 Task: Create a due date automation trigger when advanced on, 2 working days after a card is due add content with a description not ending with resume at 11:00 AM.
Action: Mouse moved to (1075, 332)
Screenshot: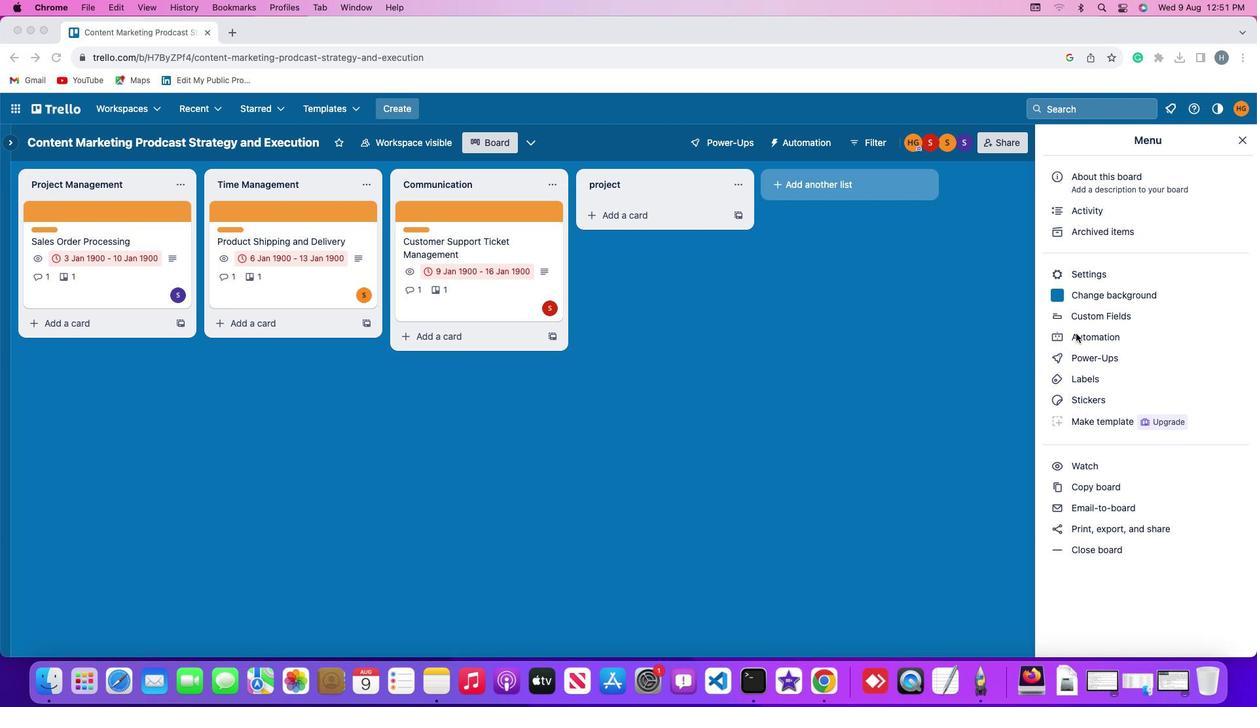 
Action: Mouse pressed left at (1075, 332)
Screenshot: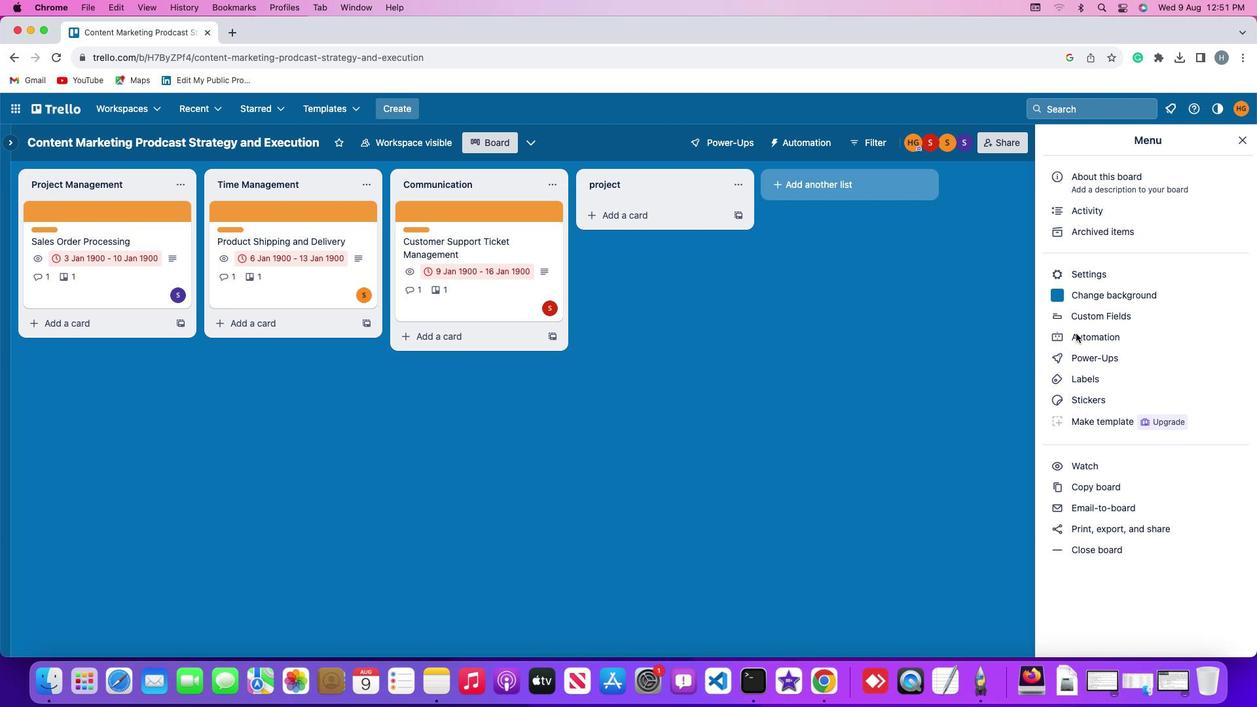
Action: Mouse pressed left at (1075, 332)
Screenshot: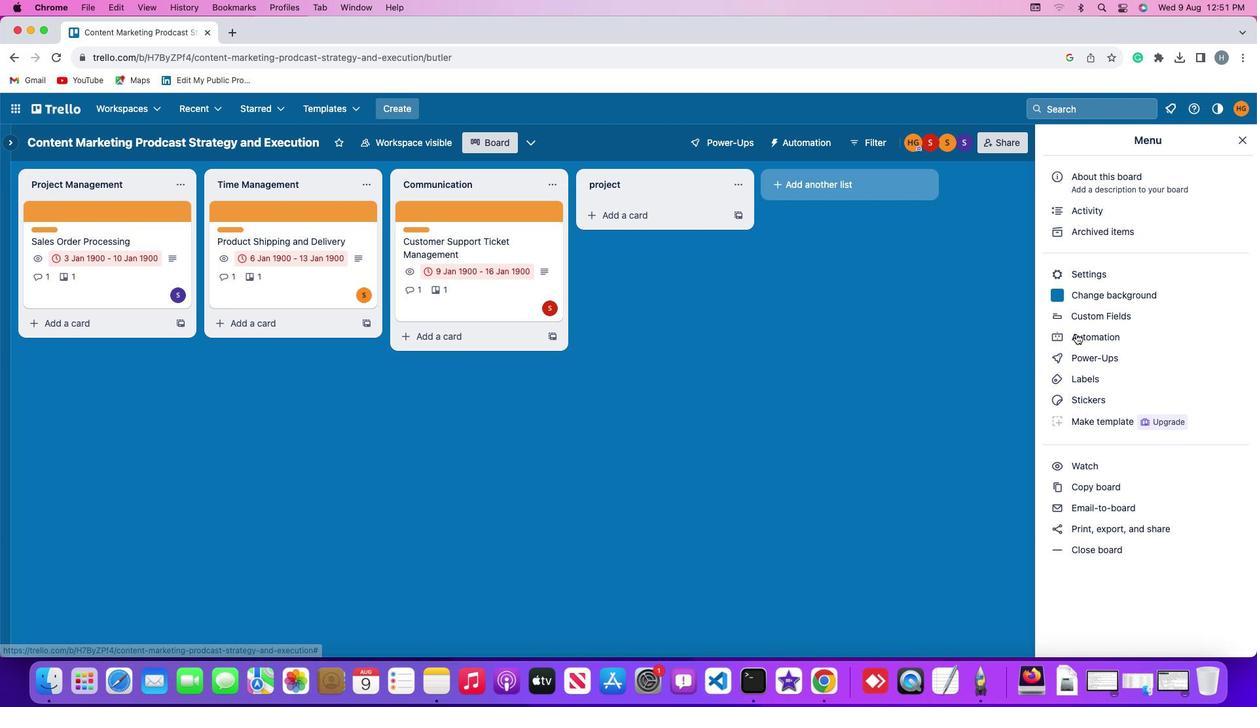 
Action: Mouse moved to (96, 312)
Screenshot: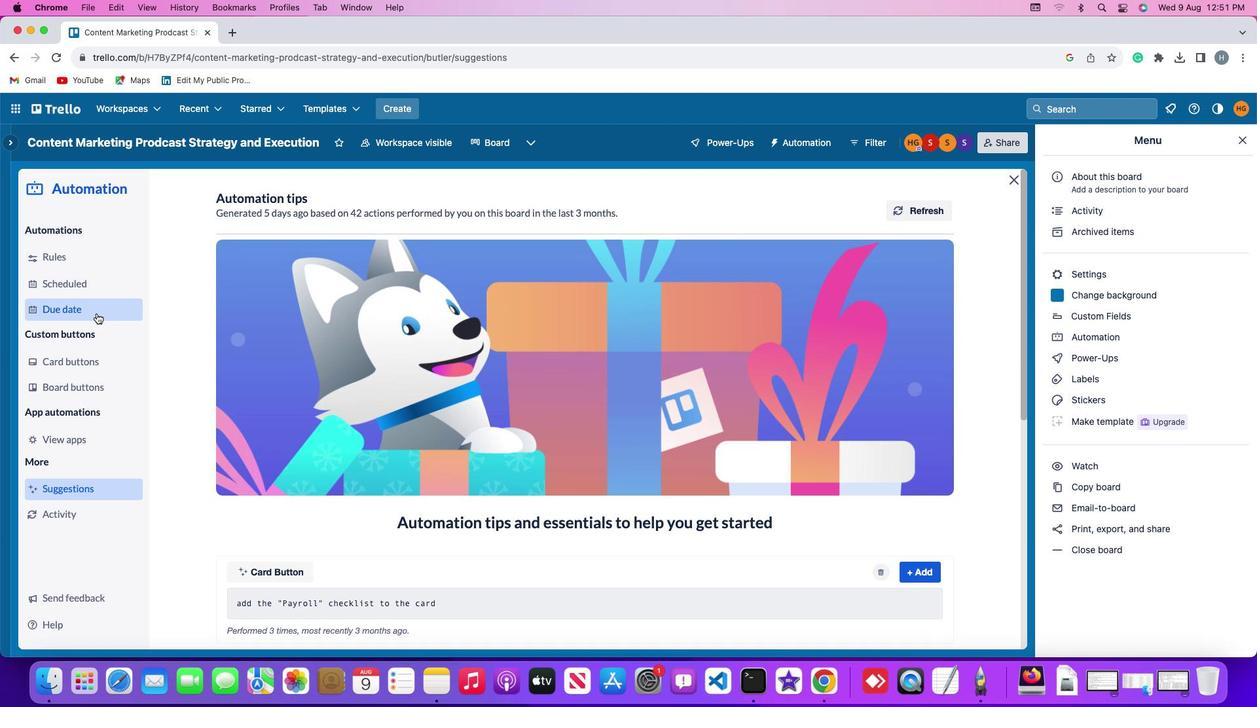 
Action: Mouse pressed left at (96, 312)
Screenshot: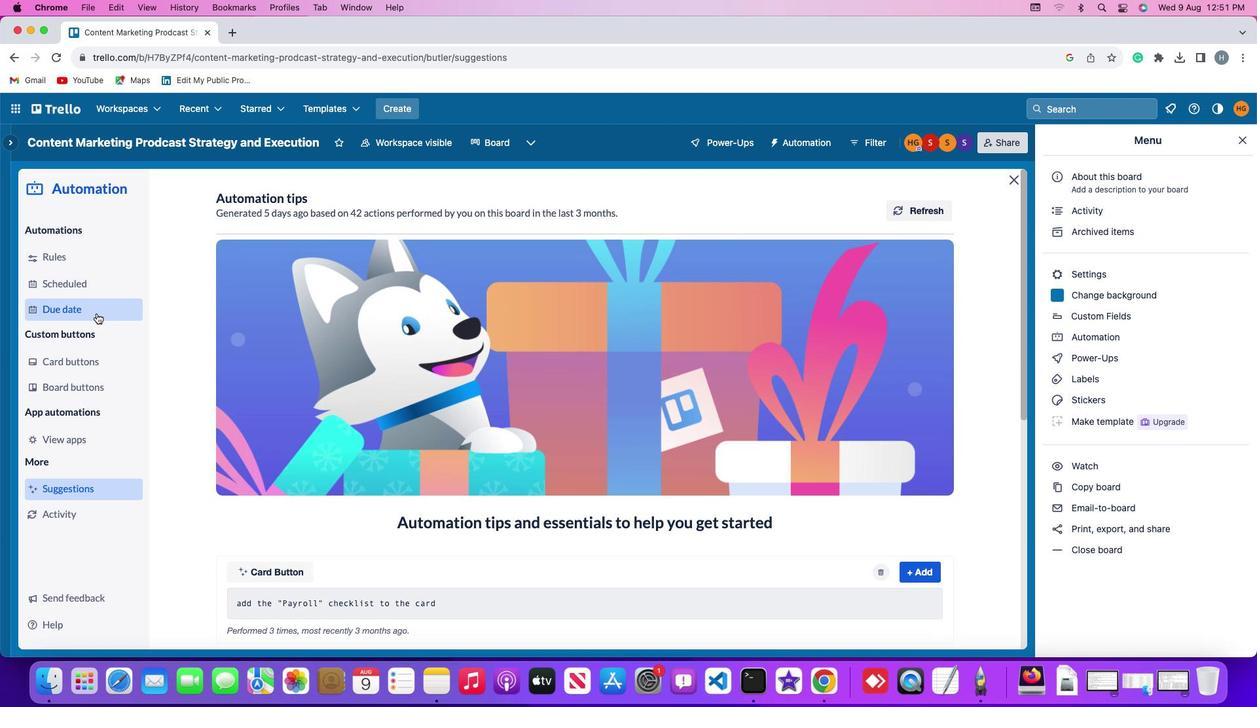 
Action: Mouse moved to (873, 205)
Screenshot: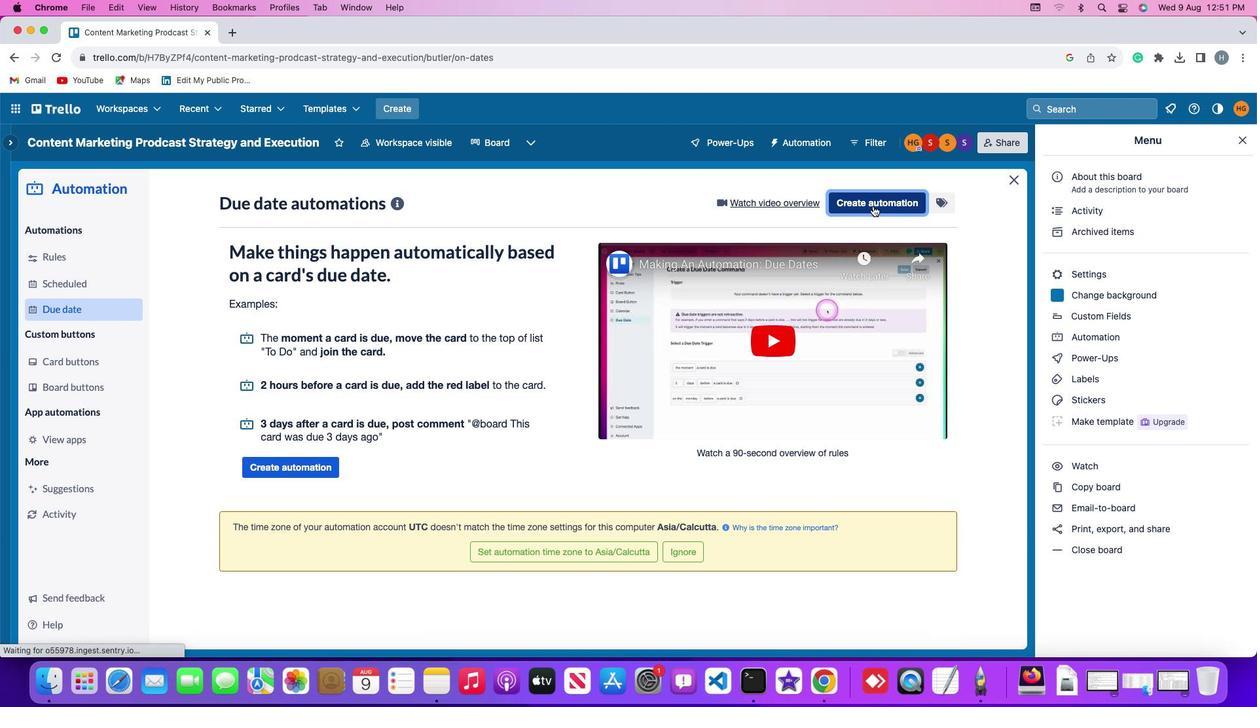 
Action: Mouse pressed left at (873, 205)
Screenshot: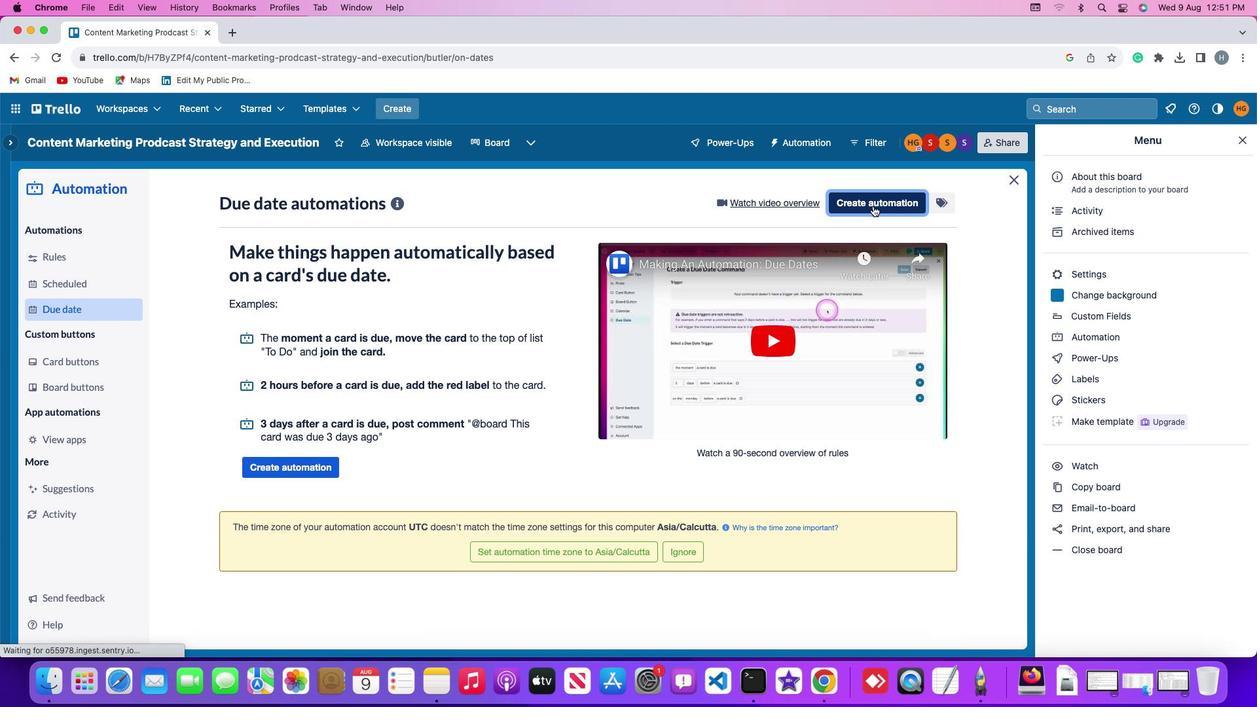 
Action: Mouse moved to (337, 328)
Screenshot: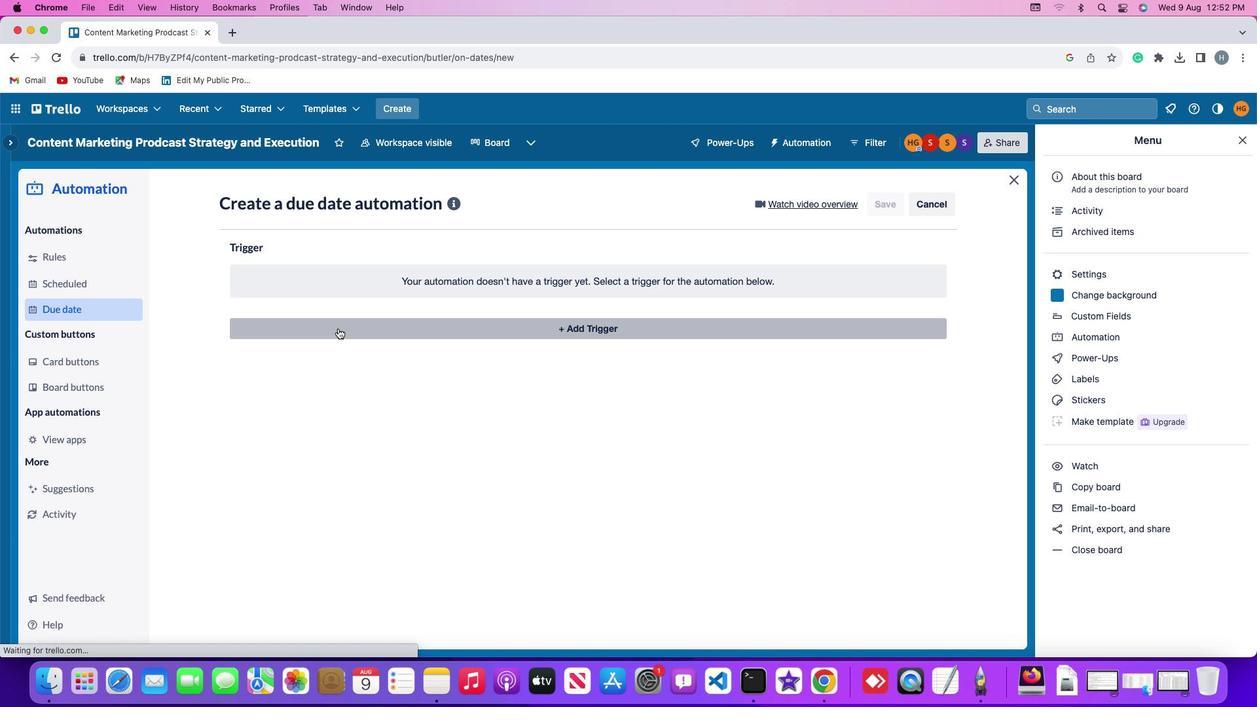 
Action: Mouse pressed left at (337, 328)
Screenshot: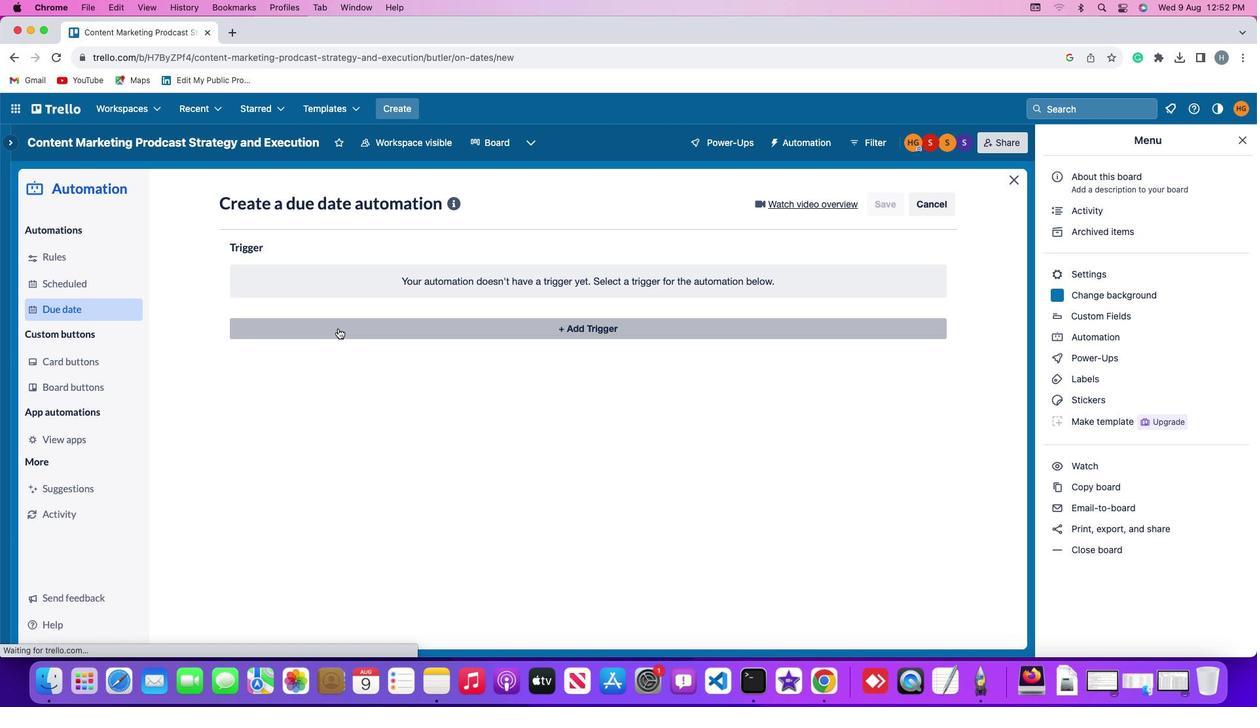 
Action: Mouse moved to (256, 523)
Screenshot: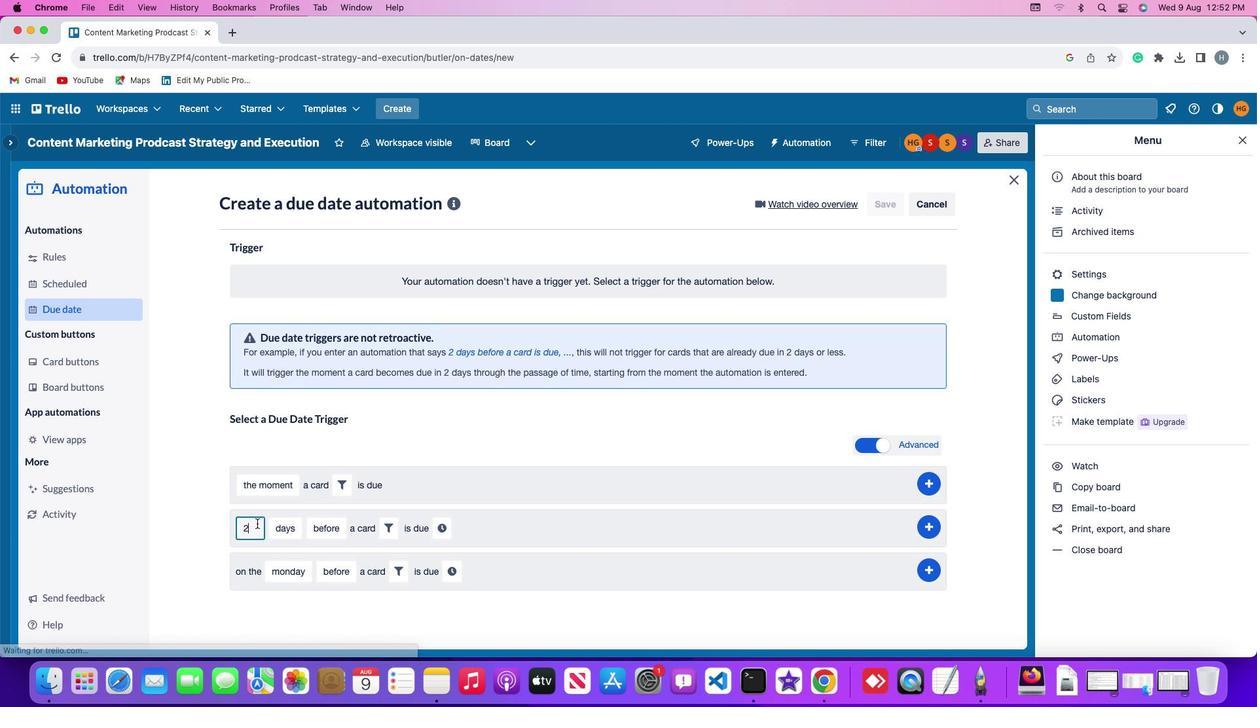
Action: Mouse pressed left at (256, 523)
Screenshot: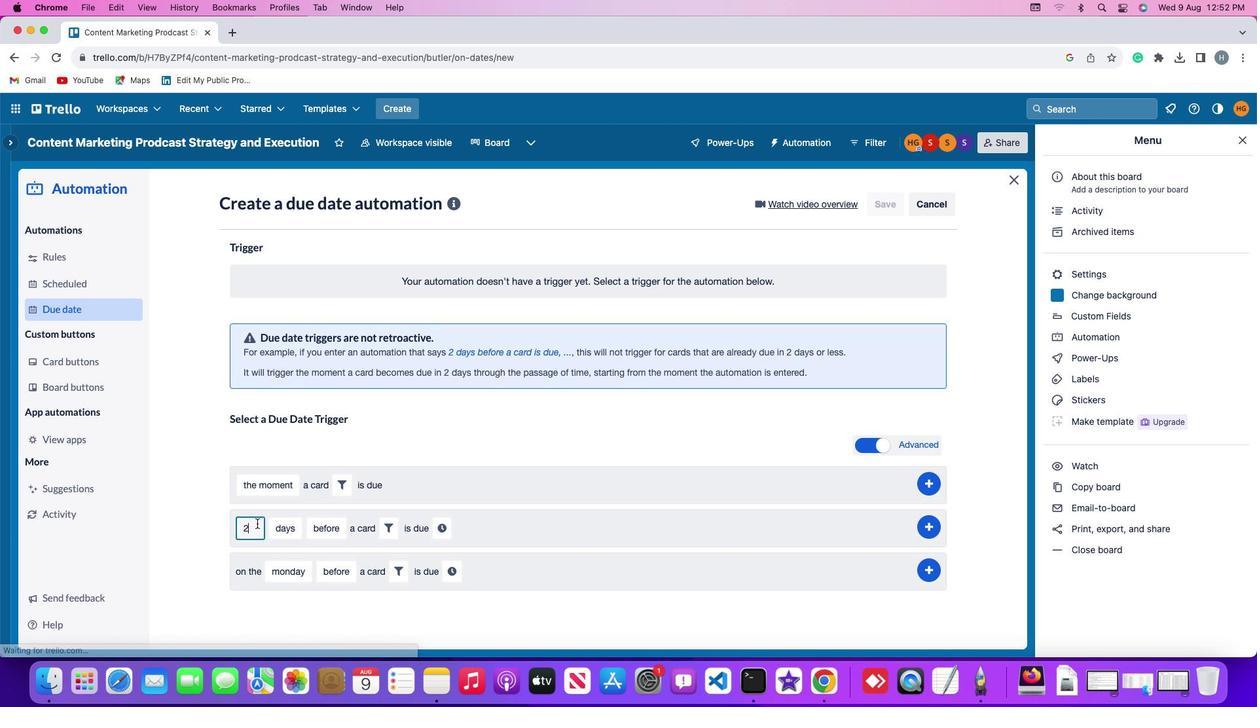 
Action: Key pressed Key.backspace'2'
Screenshot: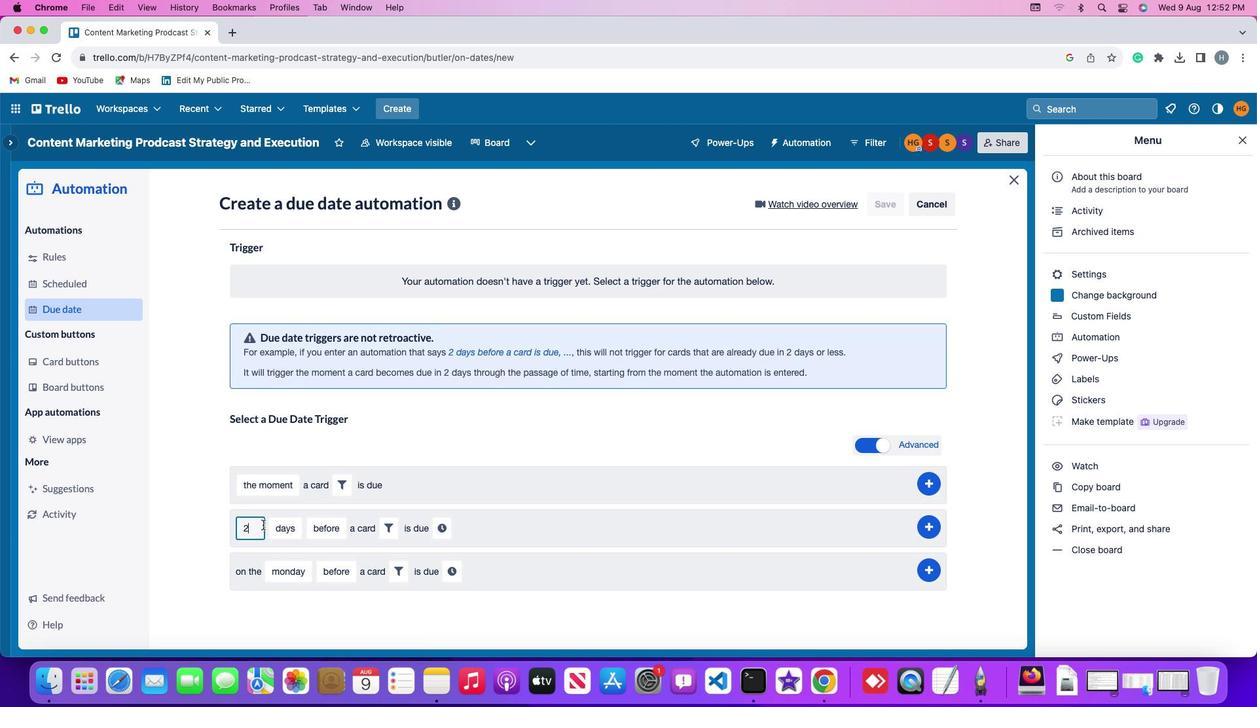 
Action: Mouse moved to (277, 525)
Screenshot: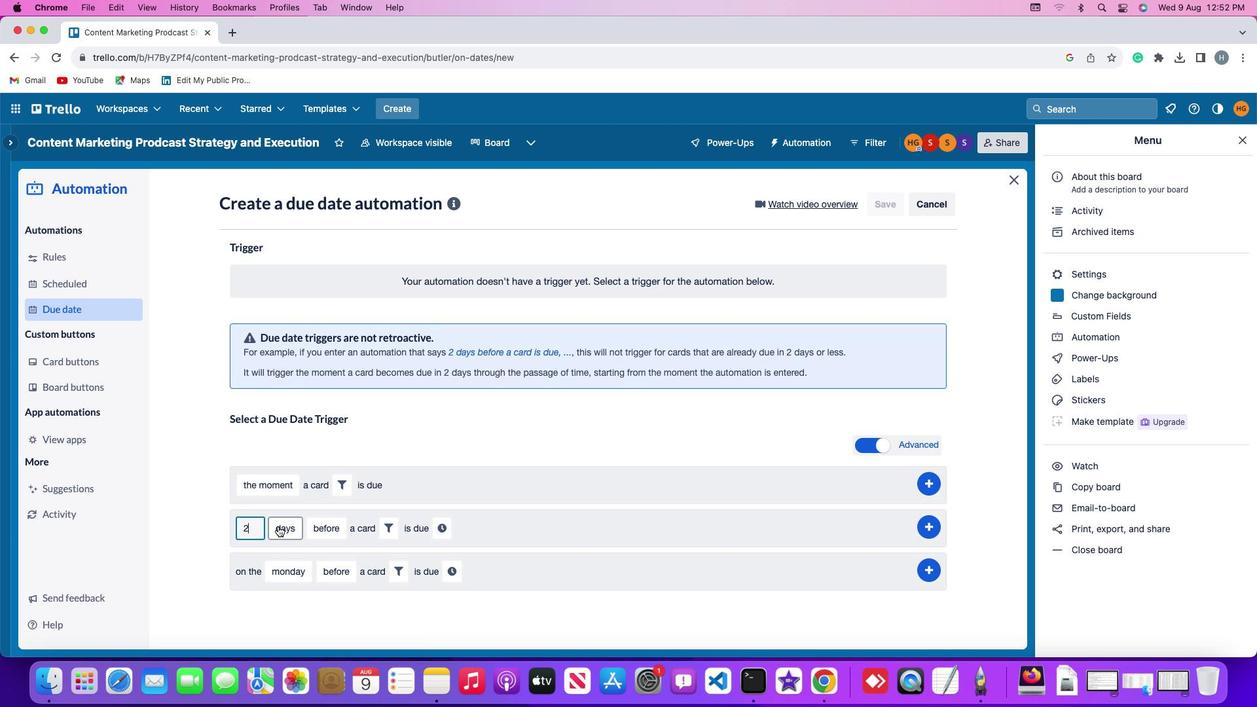 
Action: Mouse pressed left at (277, 525)
Screenshot: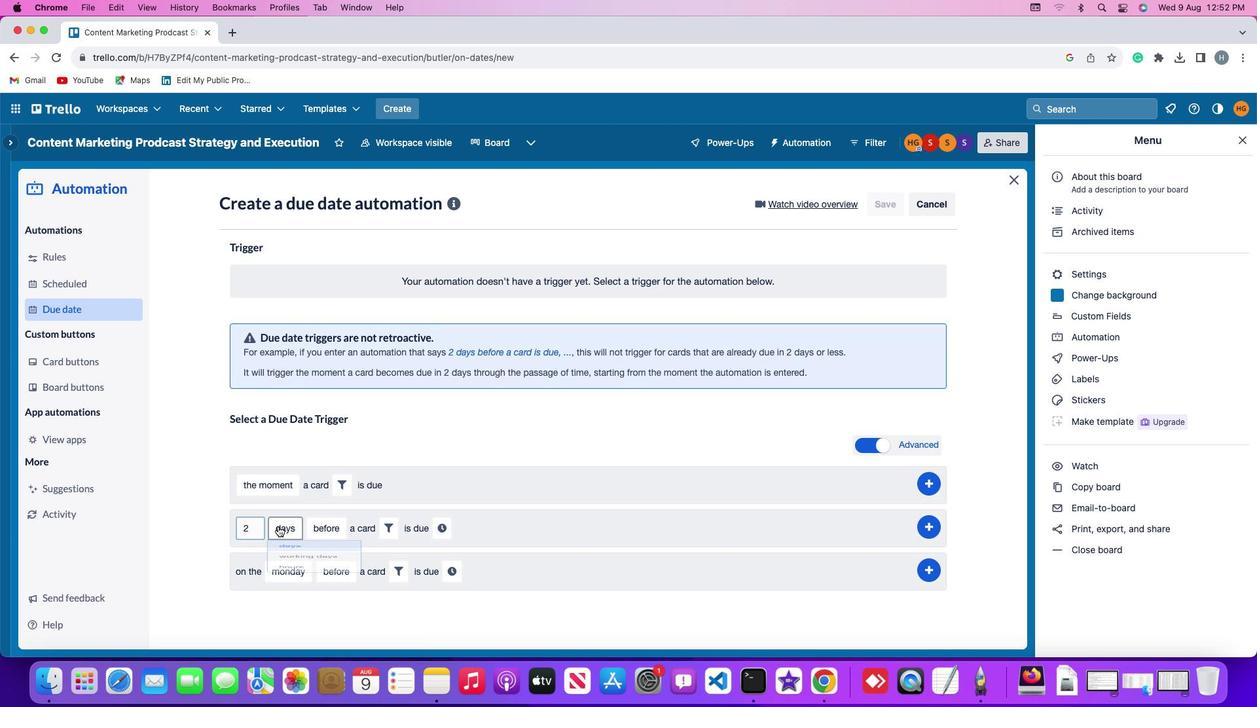
Action: Mouse moved to (298, 577)
Screenshot: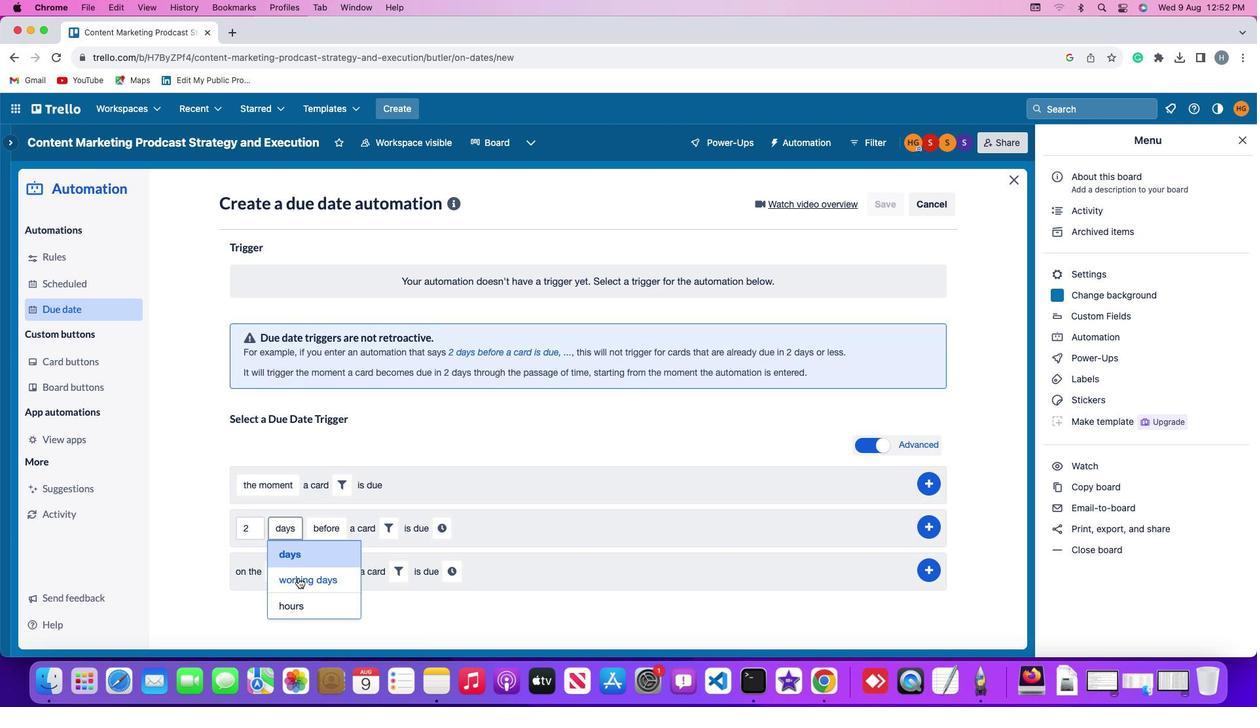 
Action: Mouse pressed left at (298, 577)
Screenshot: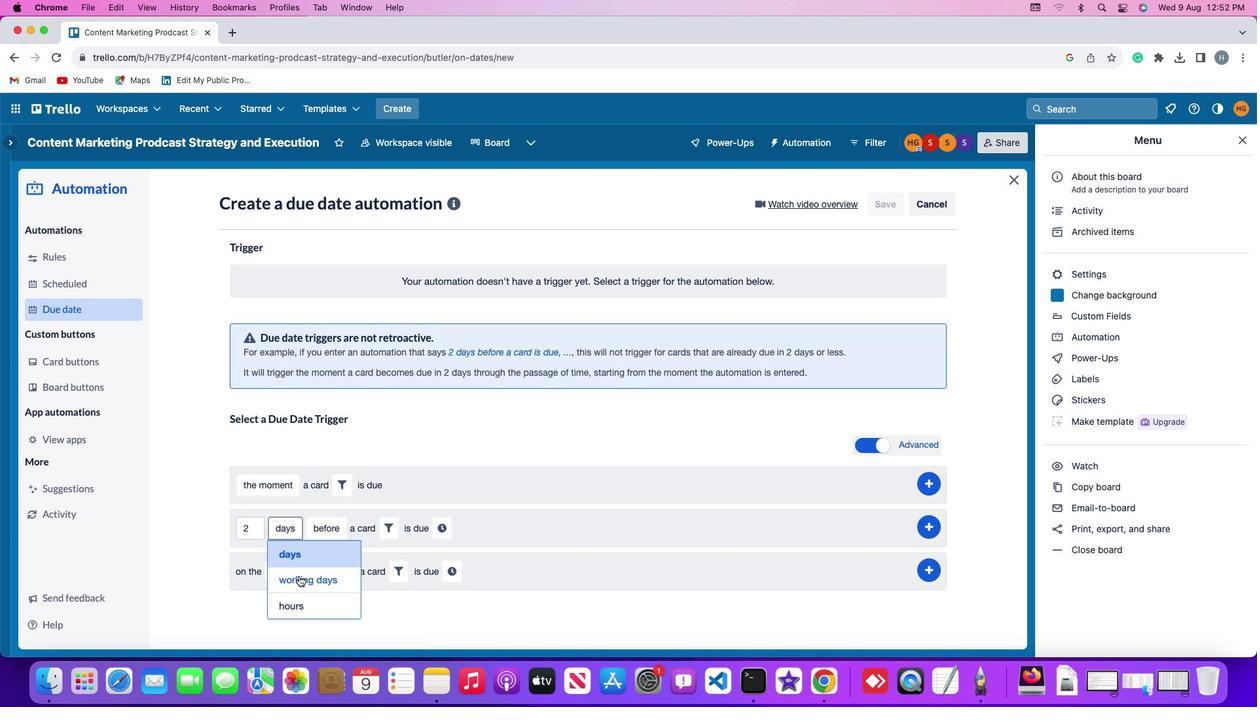 
Action: Mouse moved to (358, 529)
Screenshot: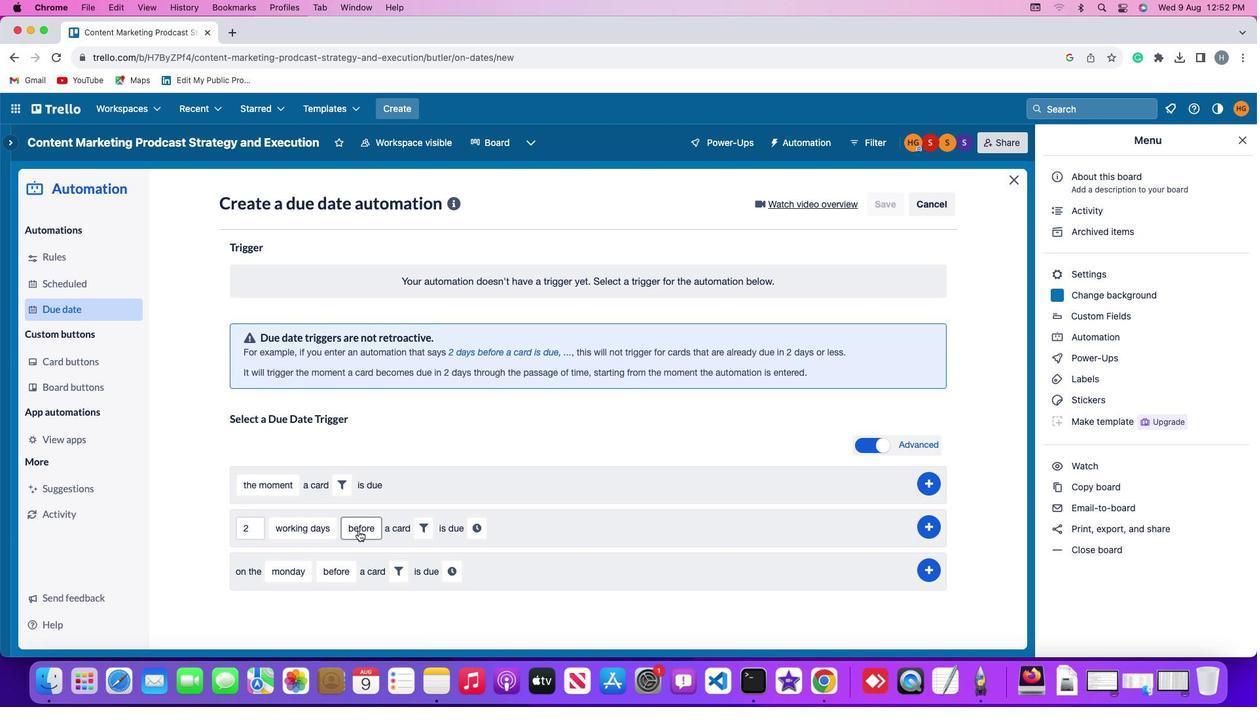 
Action: Mouse pressed left at (358, 529)
Screenshot: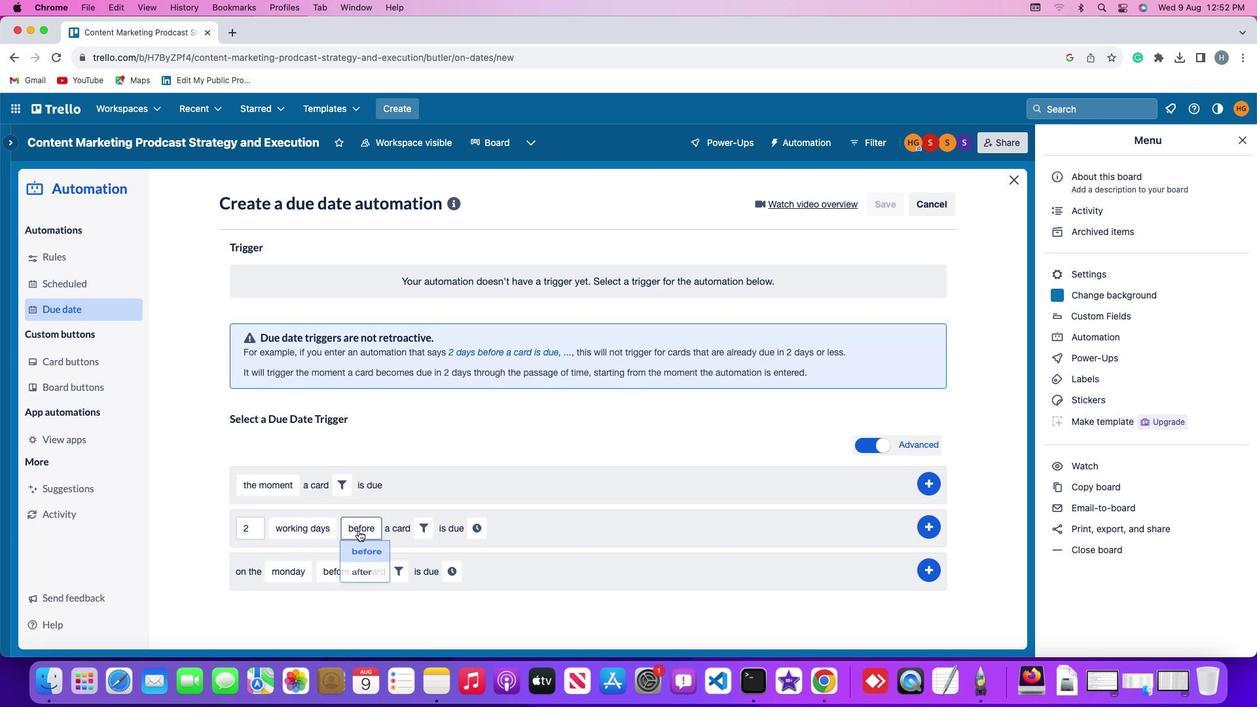 
Action: Mouse moved to (359, 579)
Screenshot: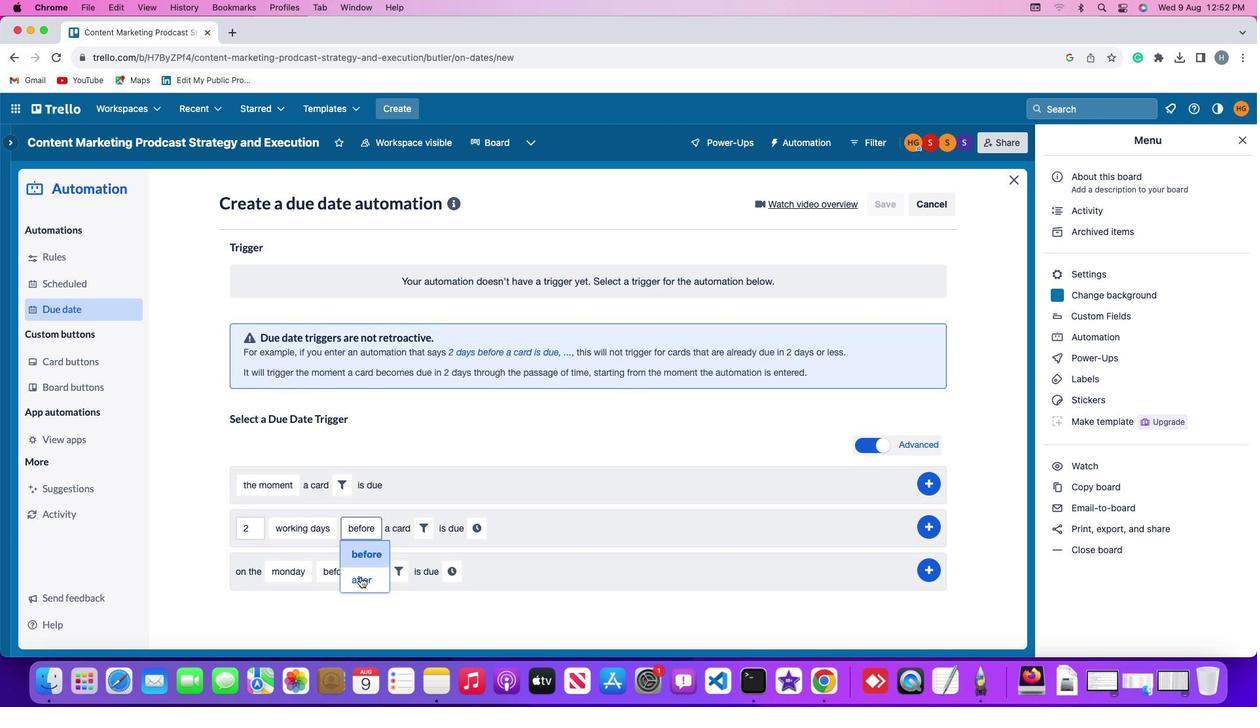 
Action: Mouse pressed left at (359, 579)
Screenshot: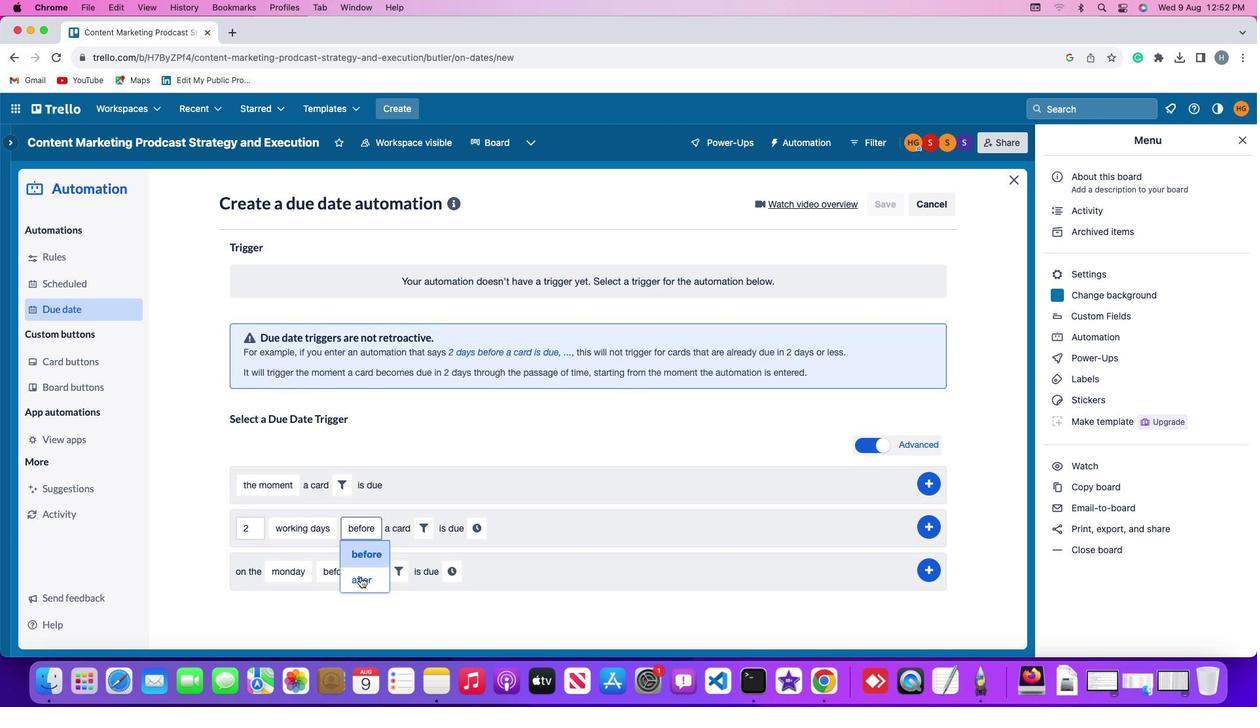 
Action: Mouse moved to (410, 527)
Screenshot: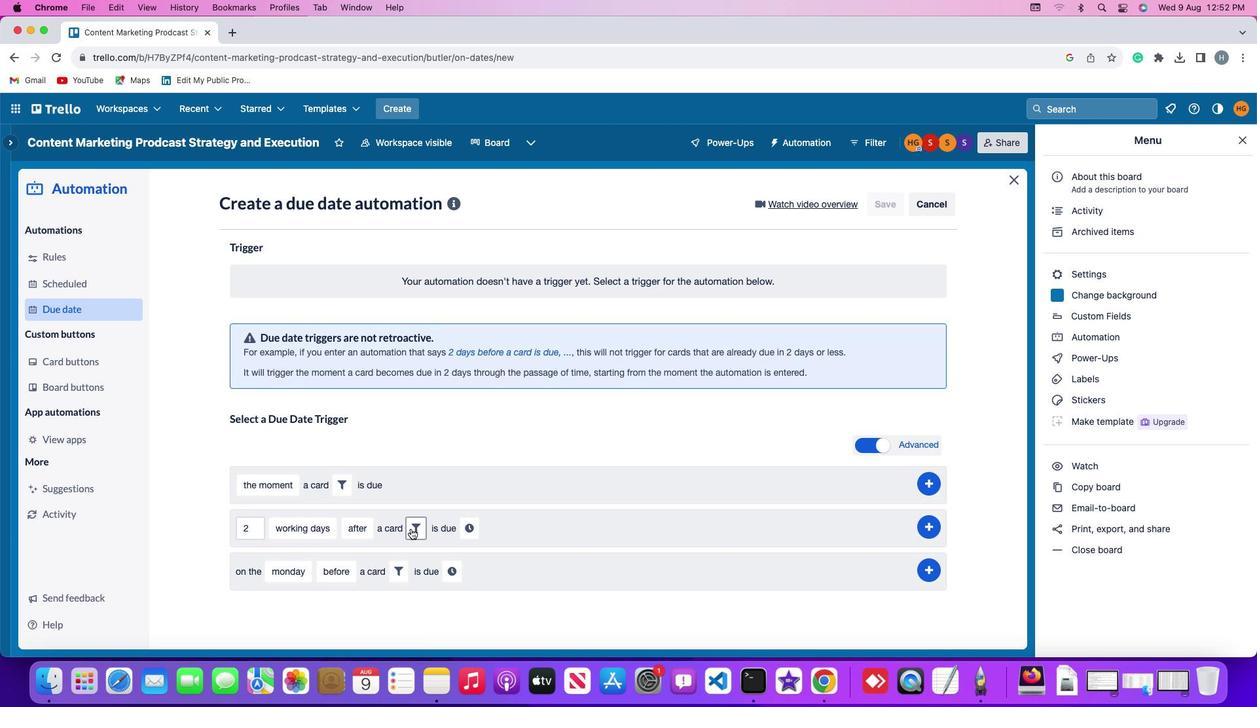 
Action: Mouse pressed left at (410, 527)
Screenshot: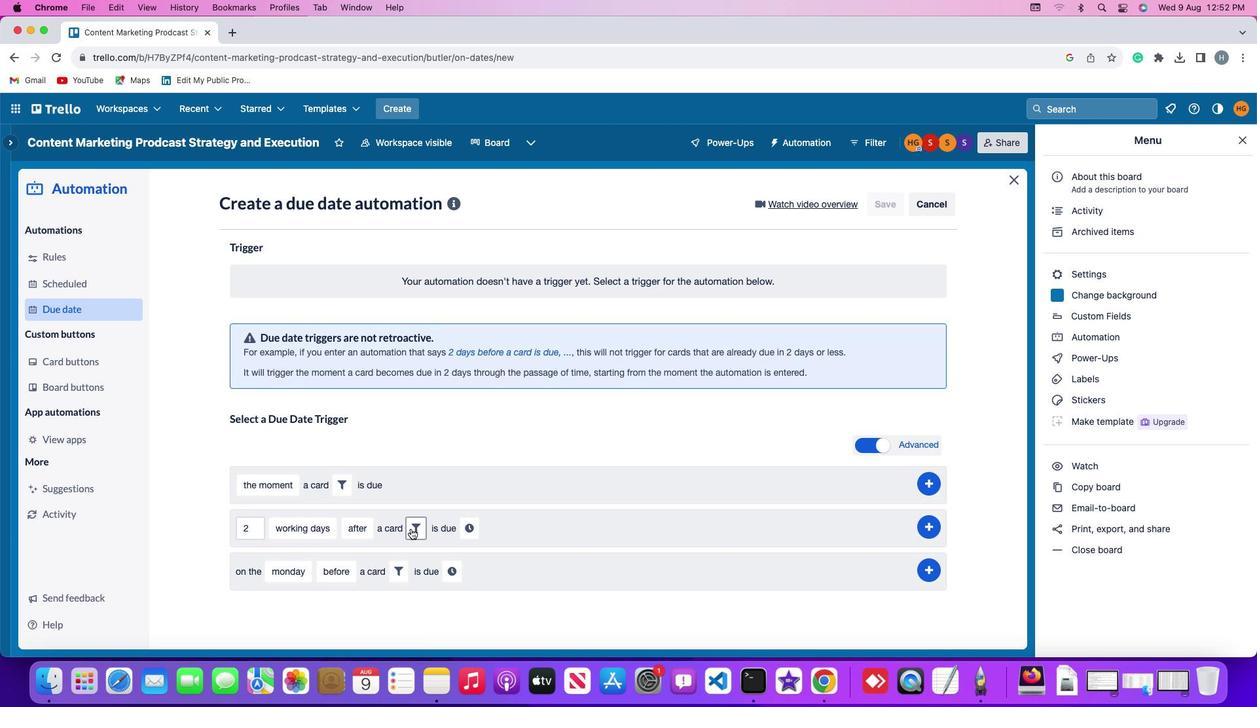 
Action: Mouse moved to (578, 571)
Screenshot: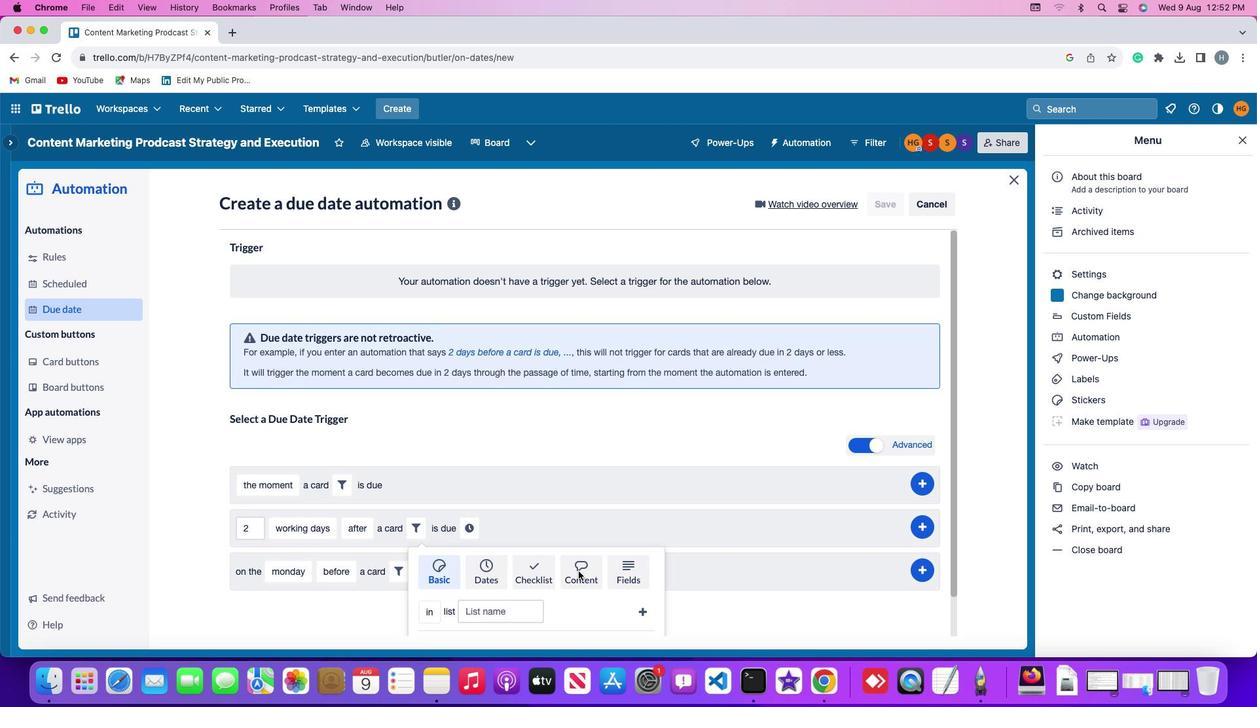 
Action: Mouse pressed left at (578, 571)
Screenshot: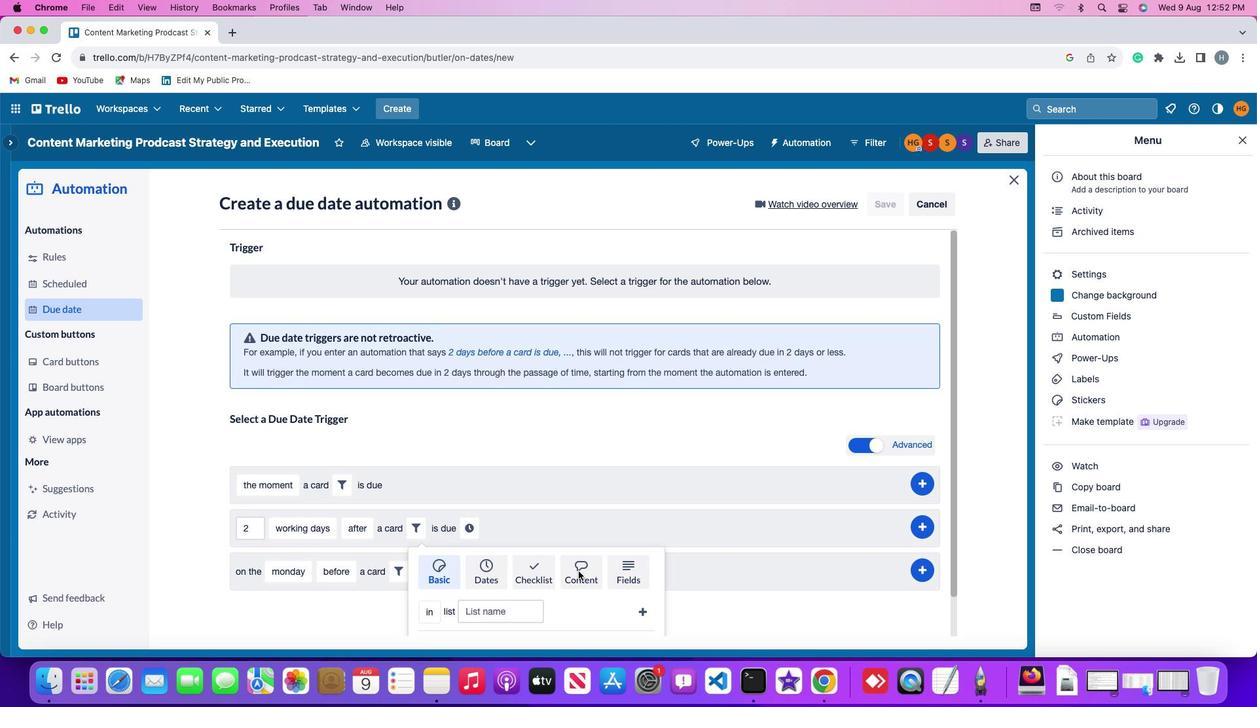 
Action: Mouse moved to (459, 614)
Screenshot: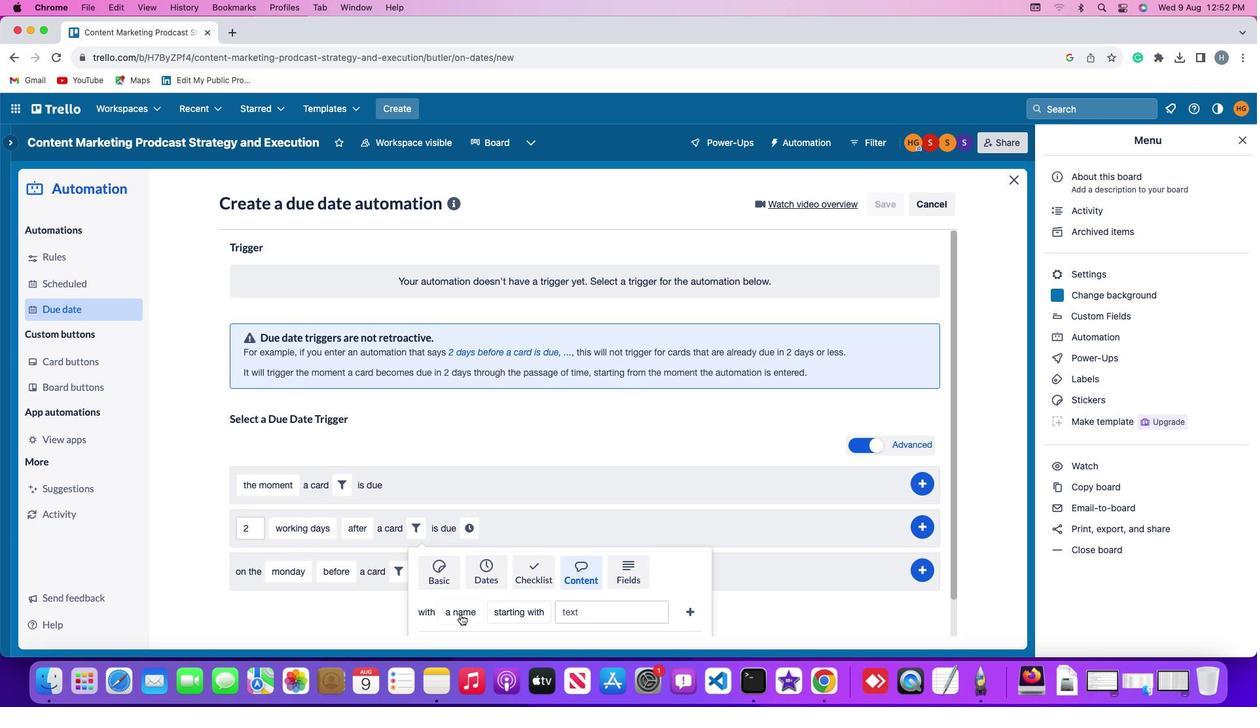 
Action: Mouse pressed left at (459, 614)
Screenshot: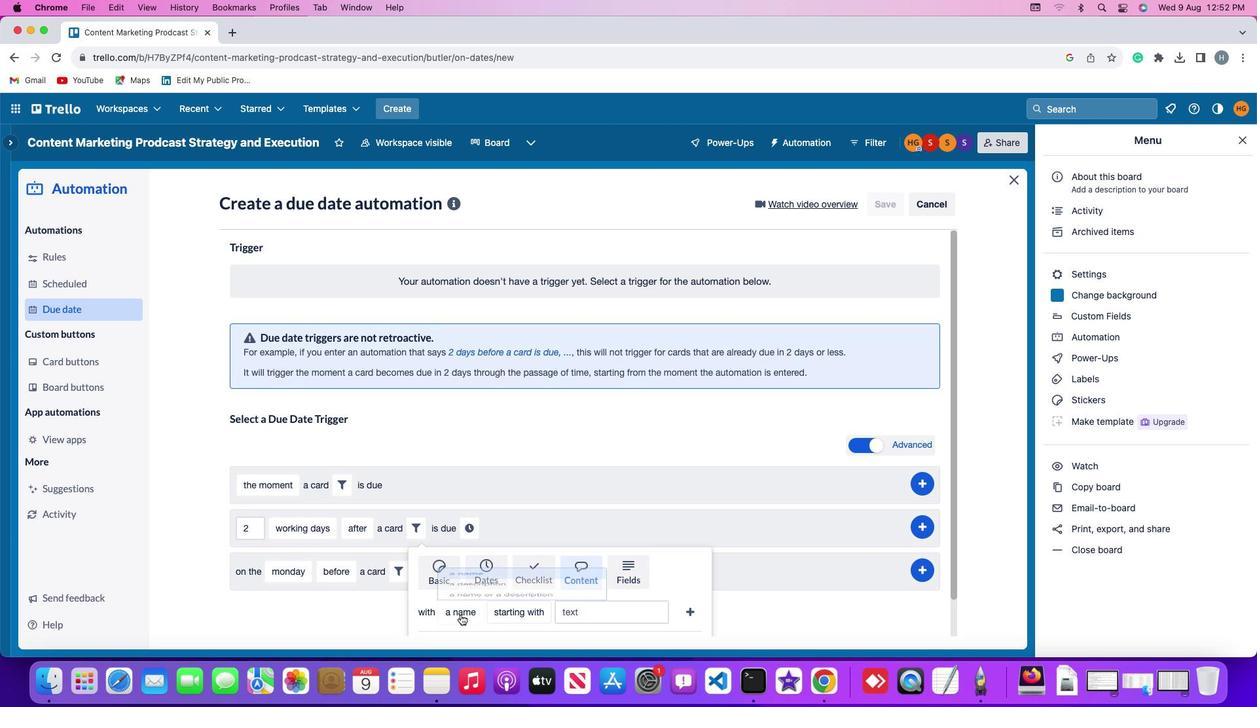 
Action: Mouse moved to (482, 560)
Screenshot: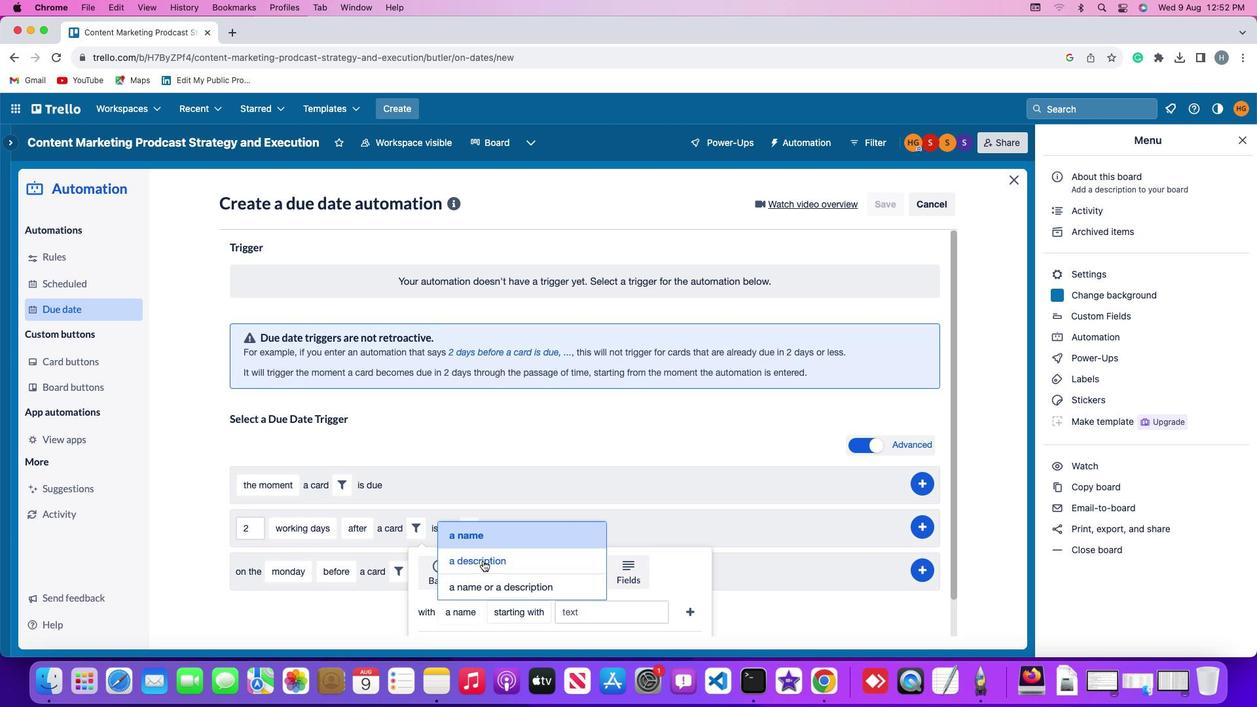 
Action: Mouse pressed left at (482, 560)
Screenshot: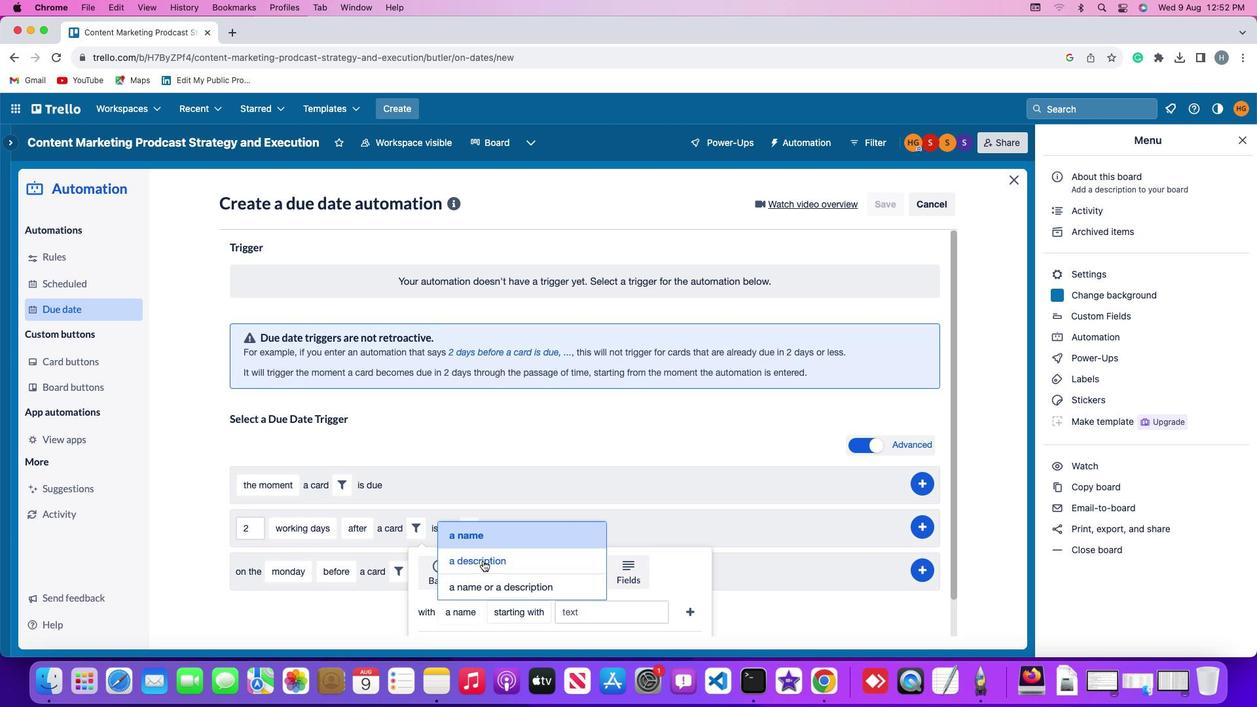 
Action: Mouse moved to (522, 607)
Screenshot: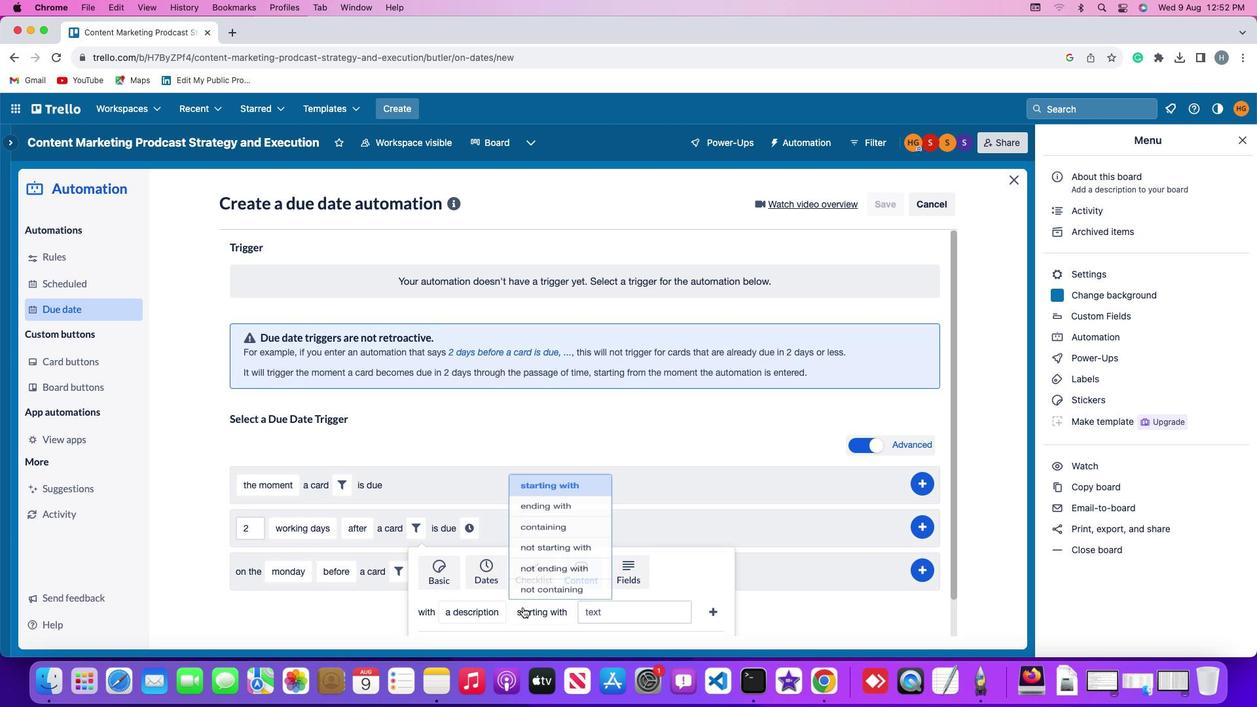 
Action: Mouse pressed left at (522, 607)
Screenshot: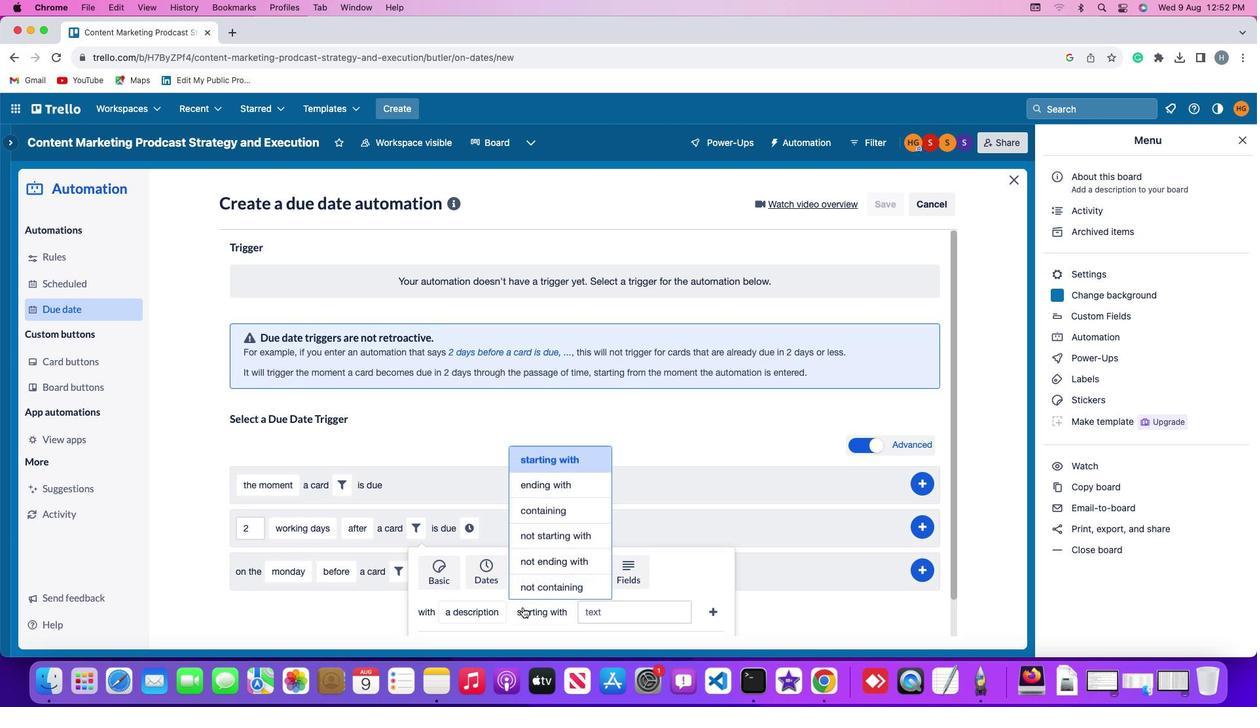 
Action: Mouse moved to (553, 554)
Screenshot: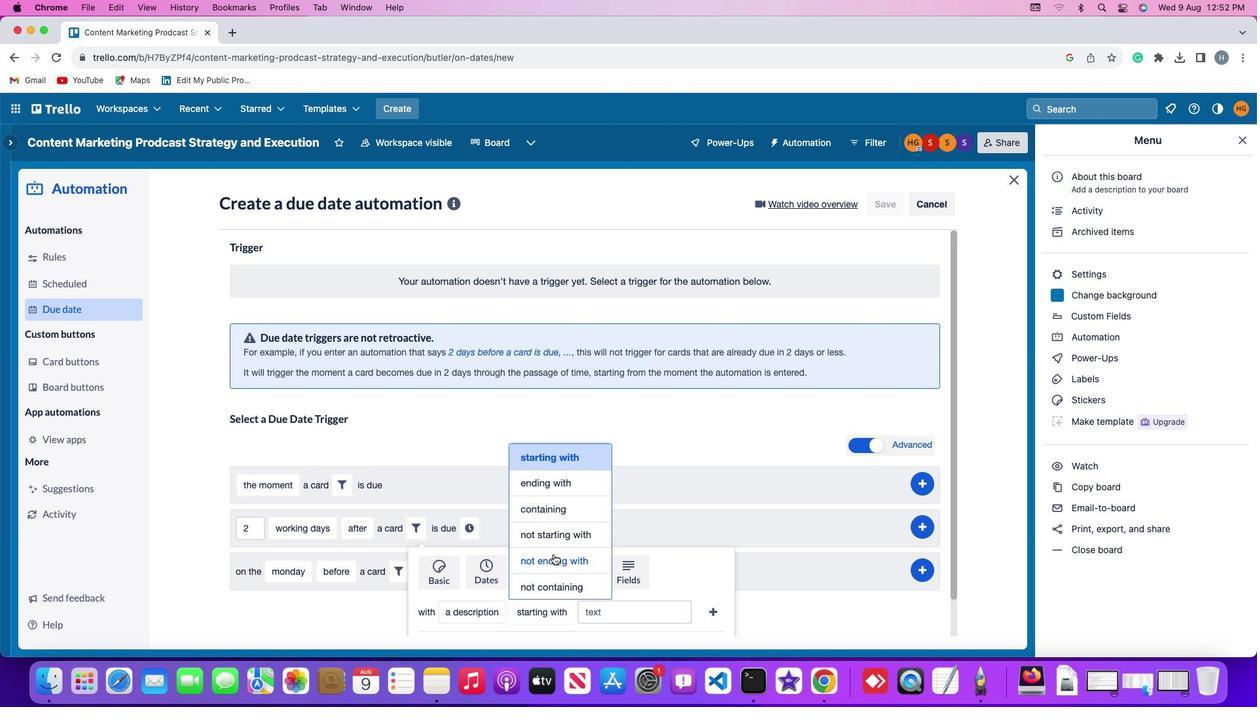
Action: Mouse pressed left at (553, 554)
Screenshot: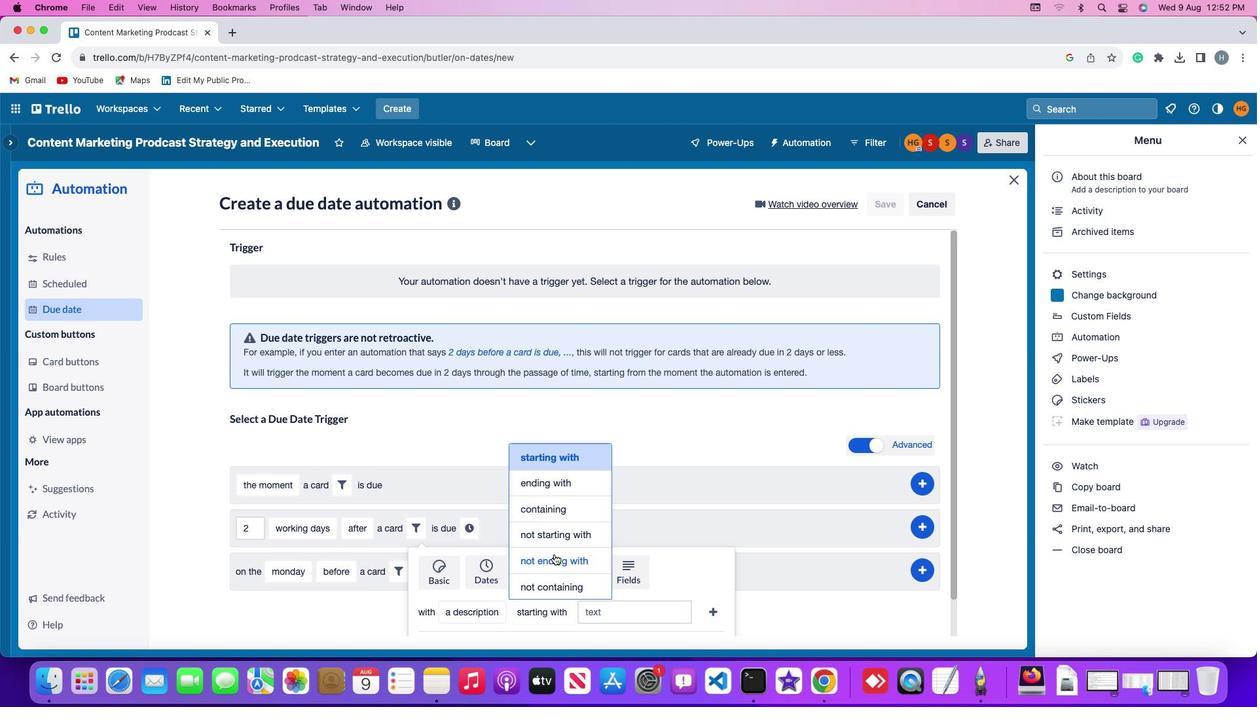 
Action: Mouse moved to (607, 606)
Screenshot: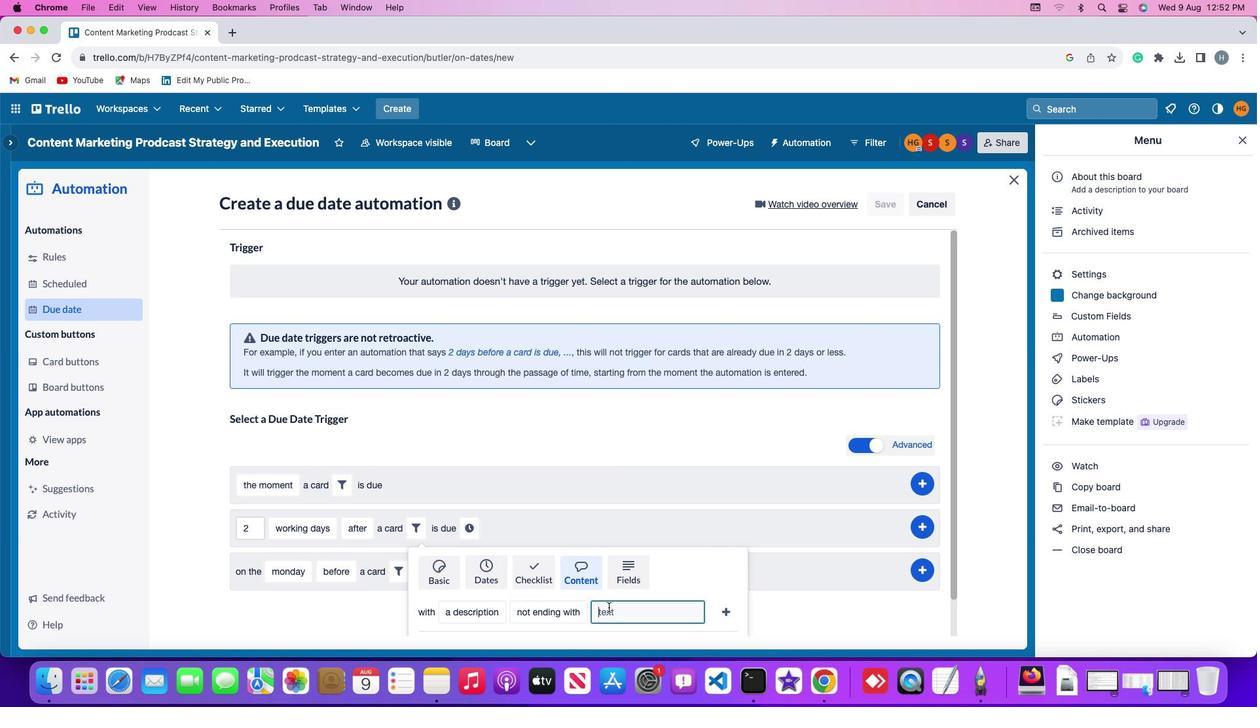 
Action: Mouse pressed left at (607, 606)
Screenshot: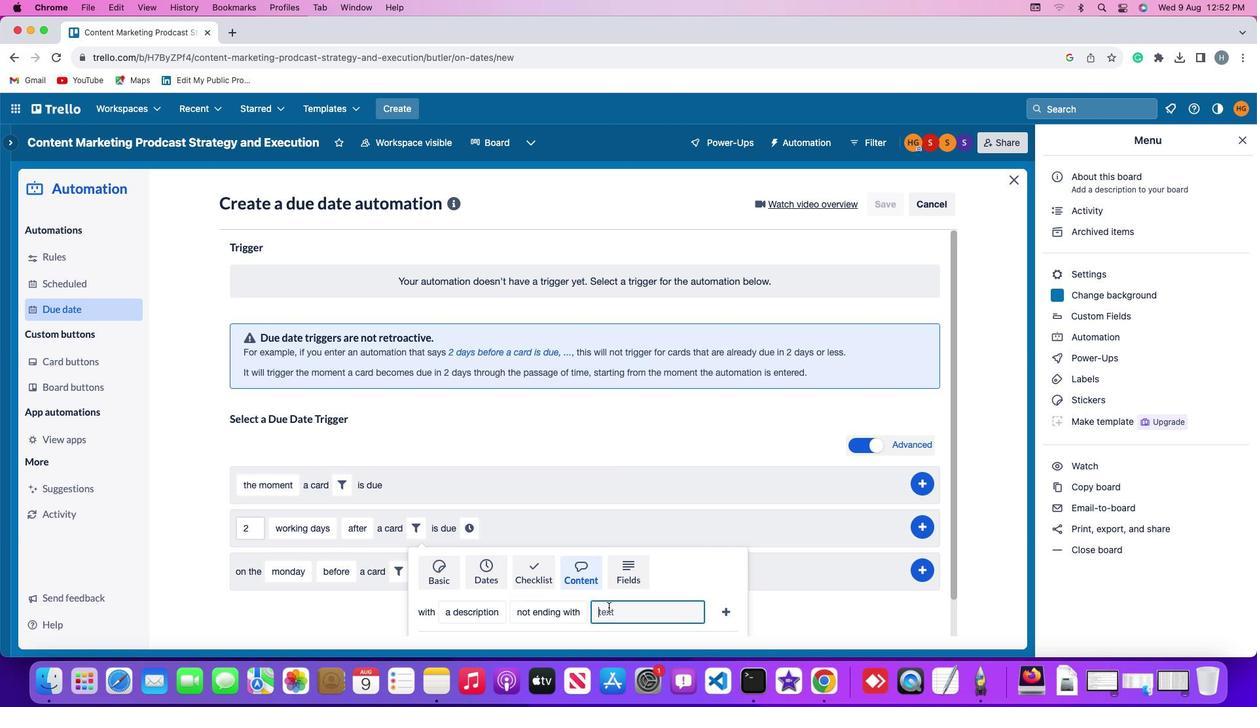 
Action: Mouse moved to (594, 607)
Screenshot: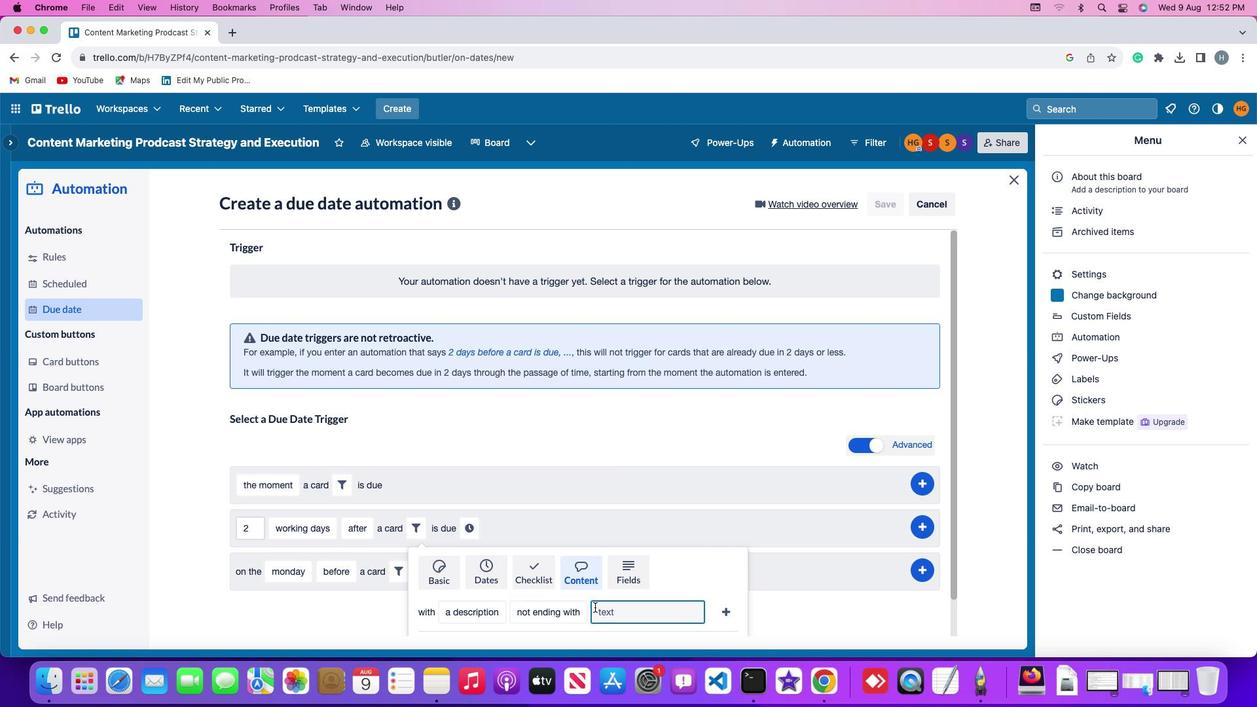 
Action: Key pressed 'r''e''s''u''m''e'
Screenshot: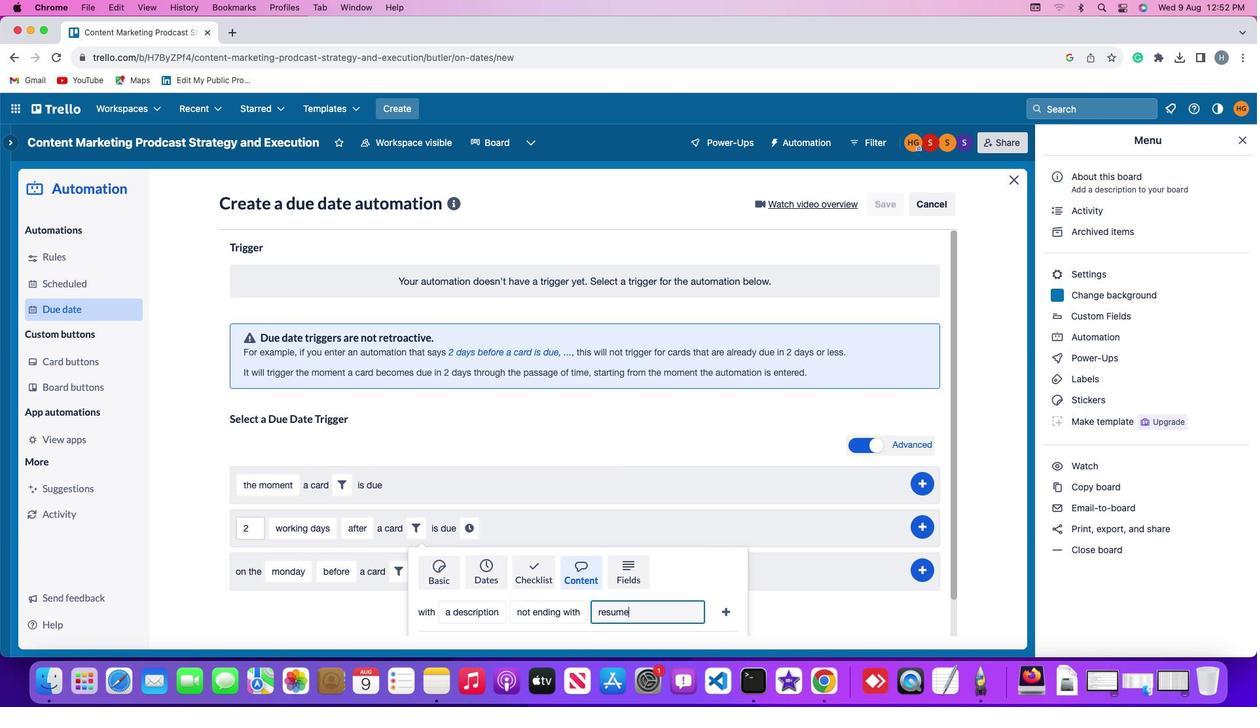 
Action: Mouse moved to (727, 611)
Screenshot: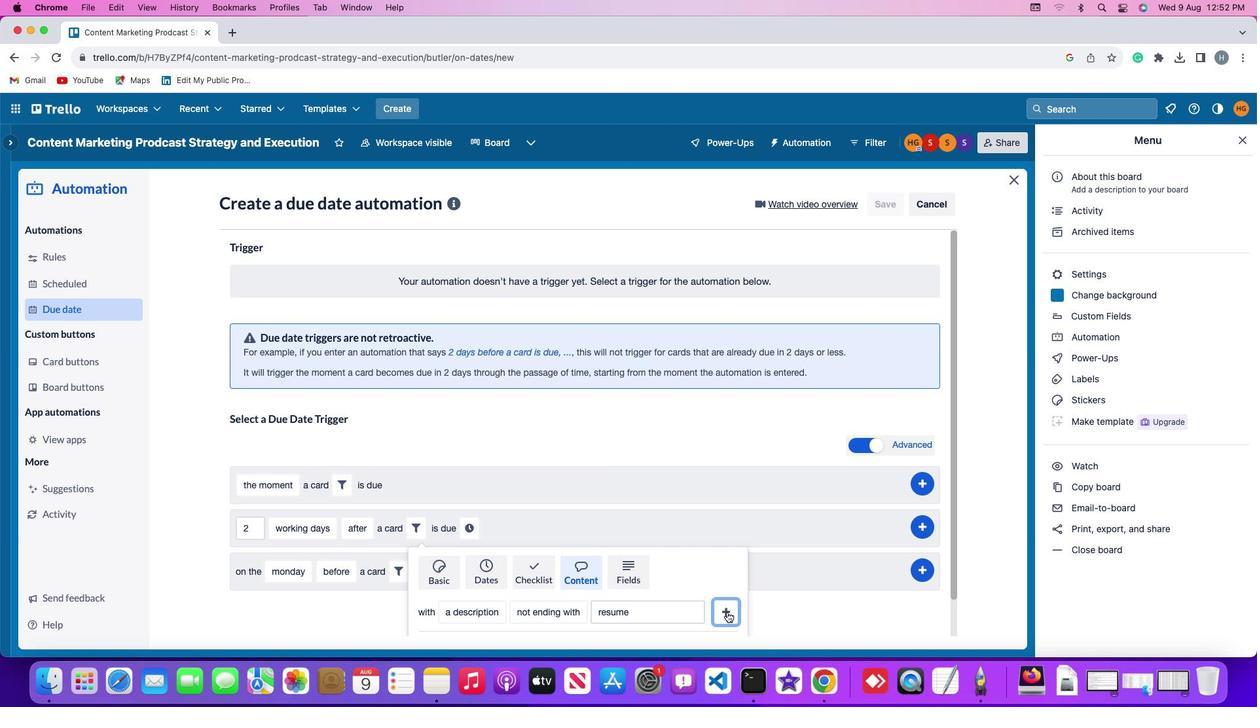 
Action: Mouse pressed left at (727, 611)
Screenshot: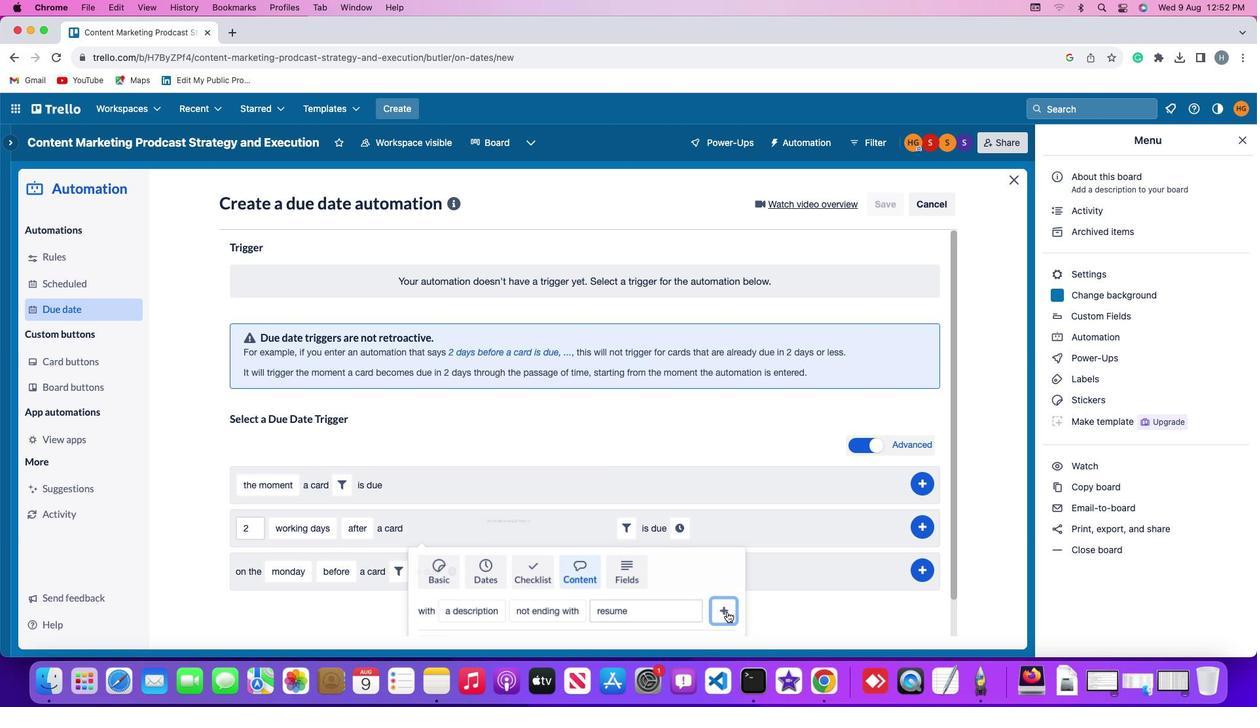 
Action: Mouse moved to (672, 518)
Screenshot: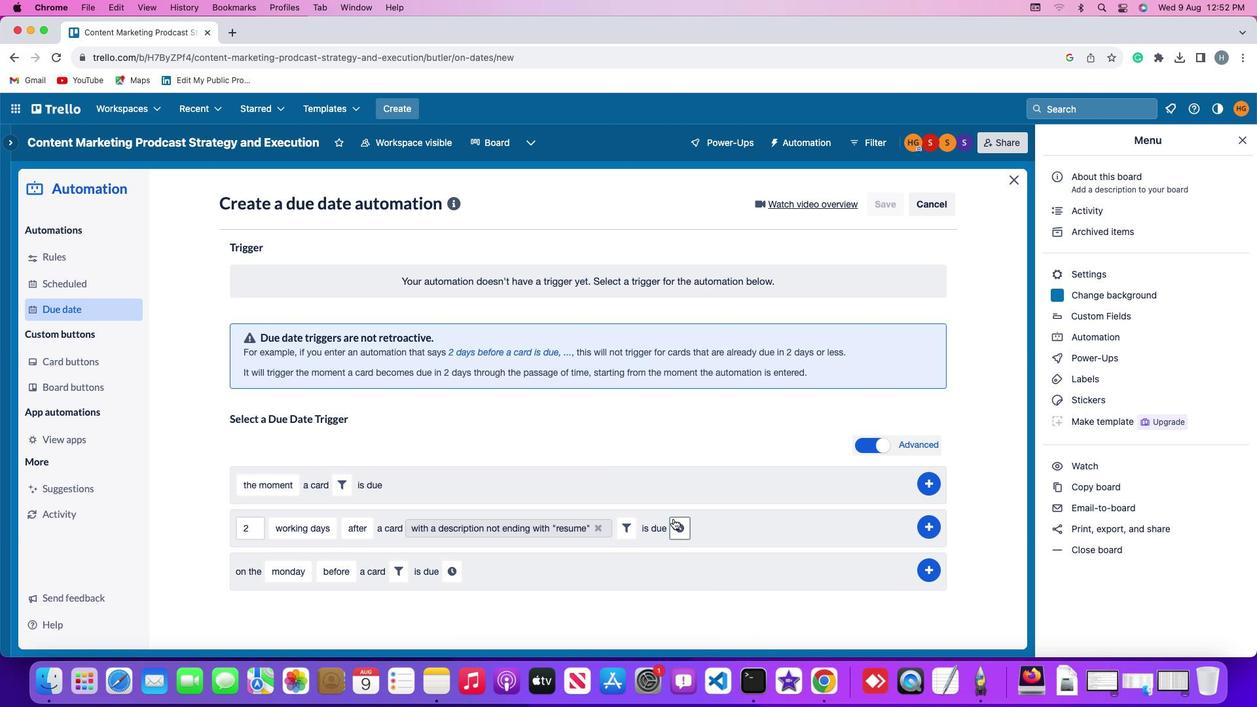 
Action: Mouse pressed left at (672, 518)
Screenshot: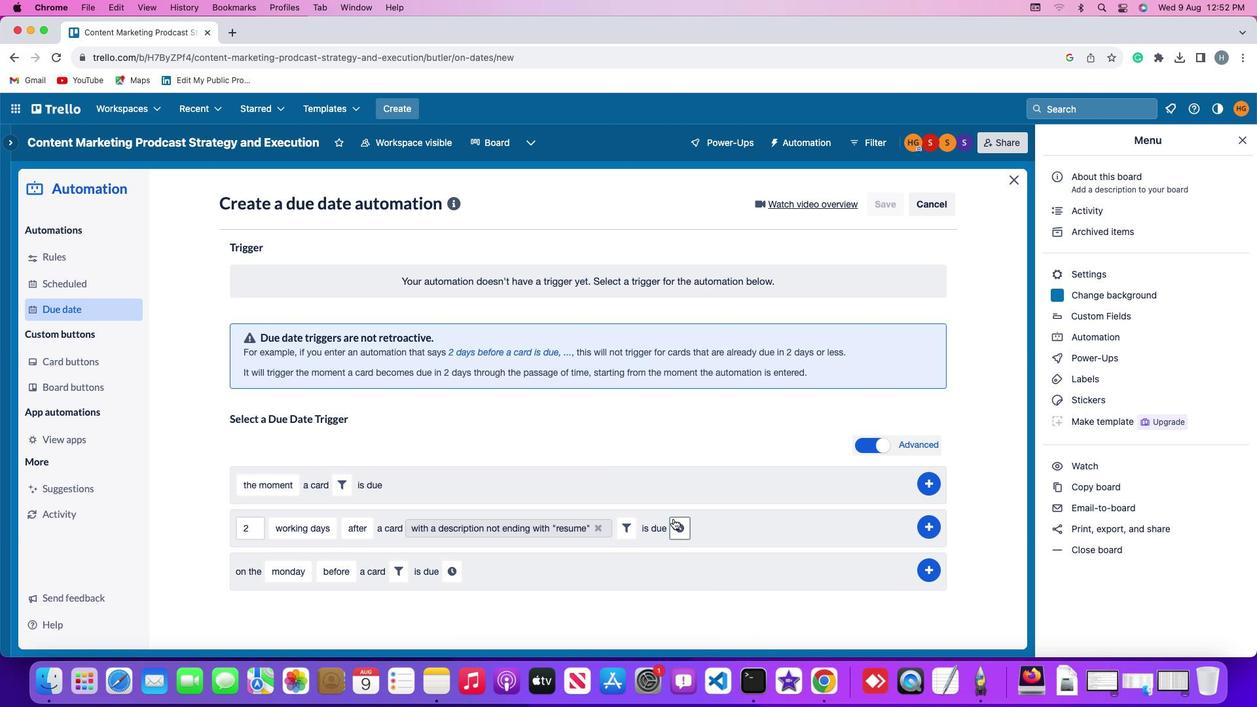 
Action: Mouse moved to (705, 528)
Screenshot: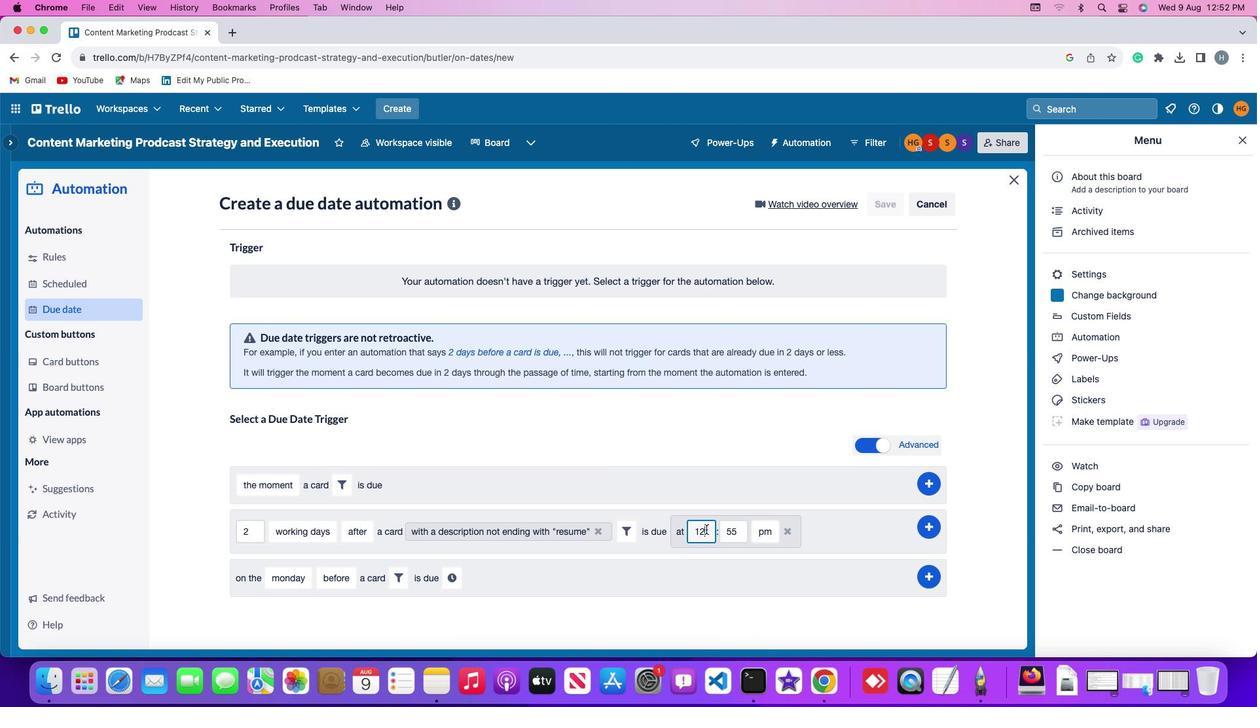 
Action: Mouse pressed left at (705, 528)
Screenshot: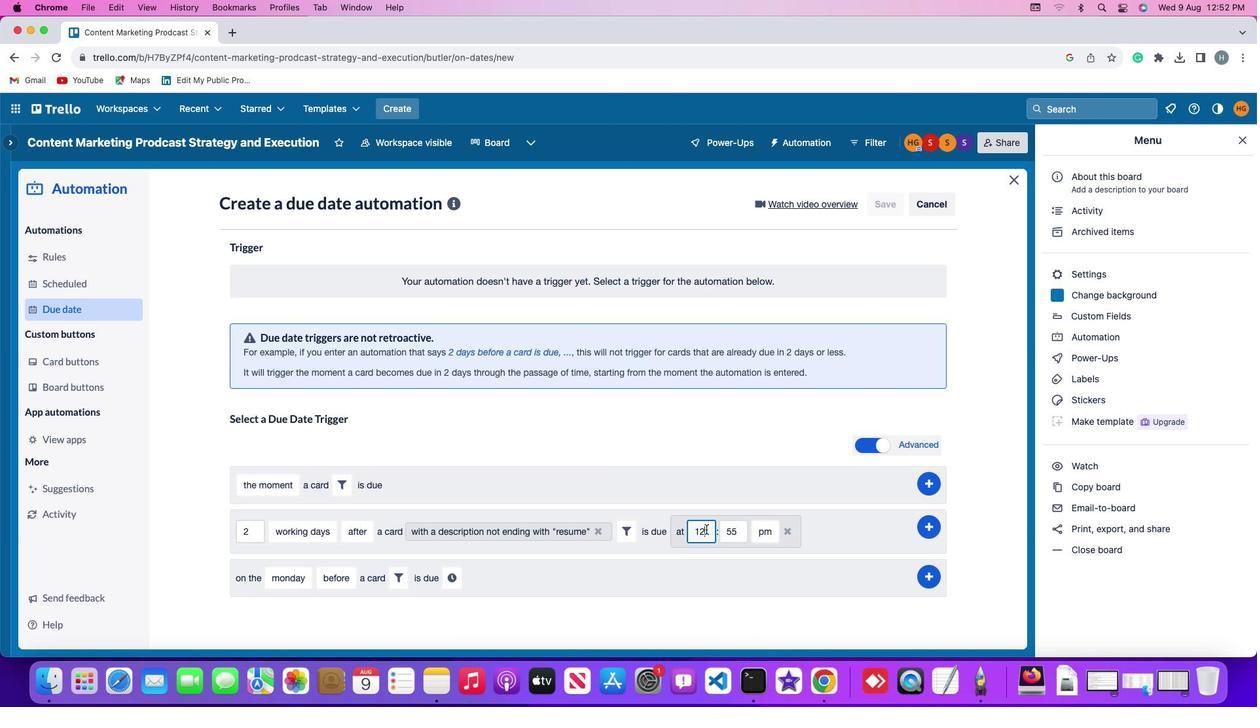 
Action: Key pressed Key.backspaceKey.backspace
Screenshot: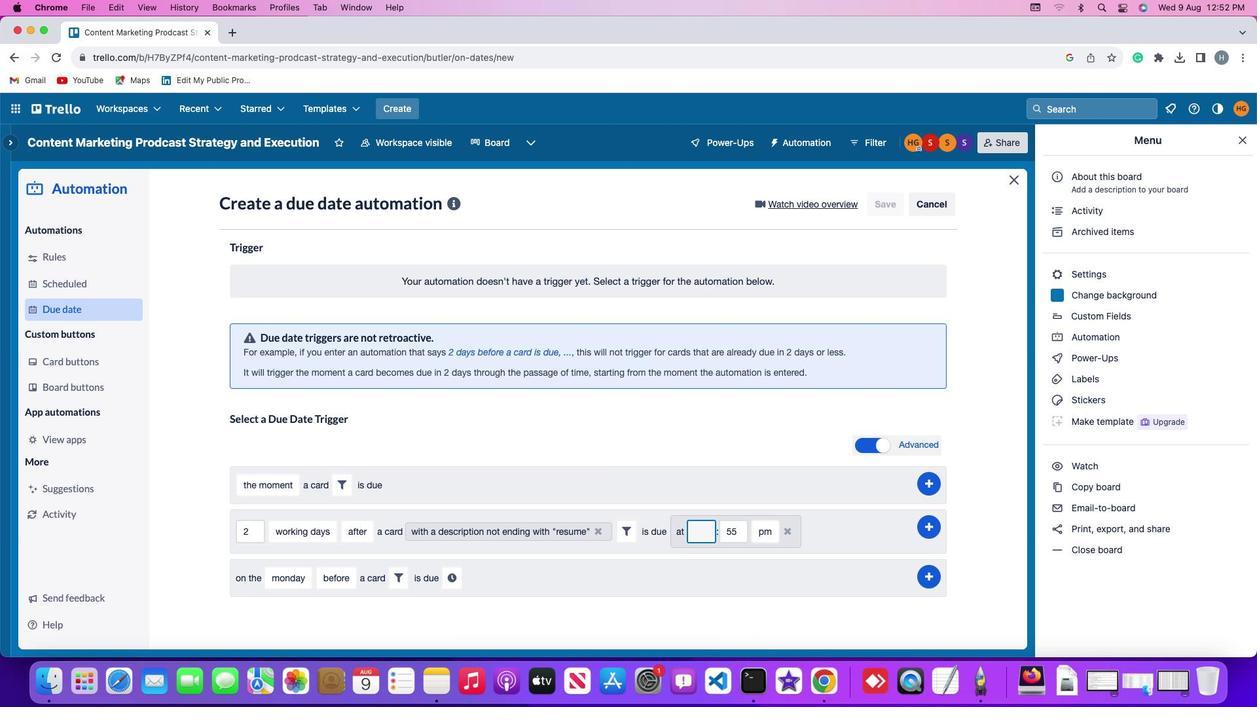 
Action: Mouse moved to (705, 528)
Screenshot: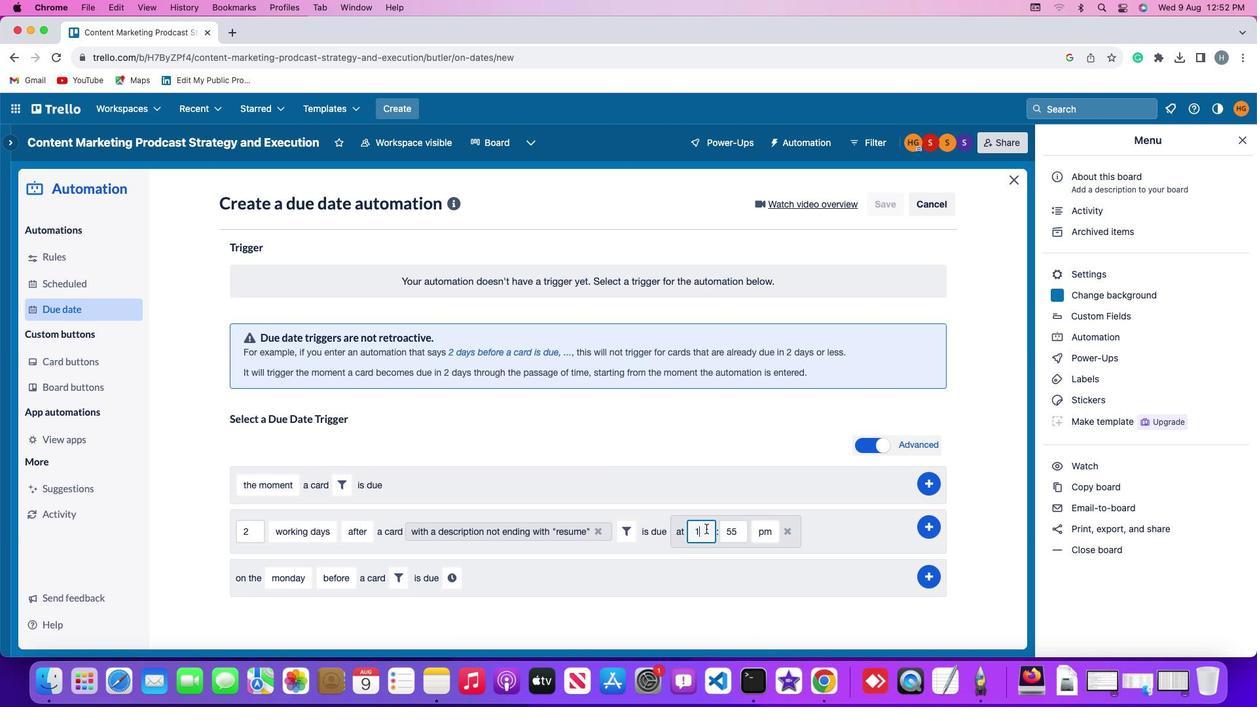 
Action: Key pressed '1'
Screenshot: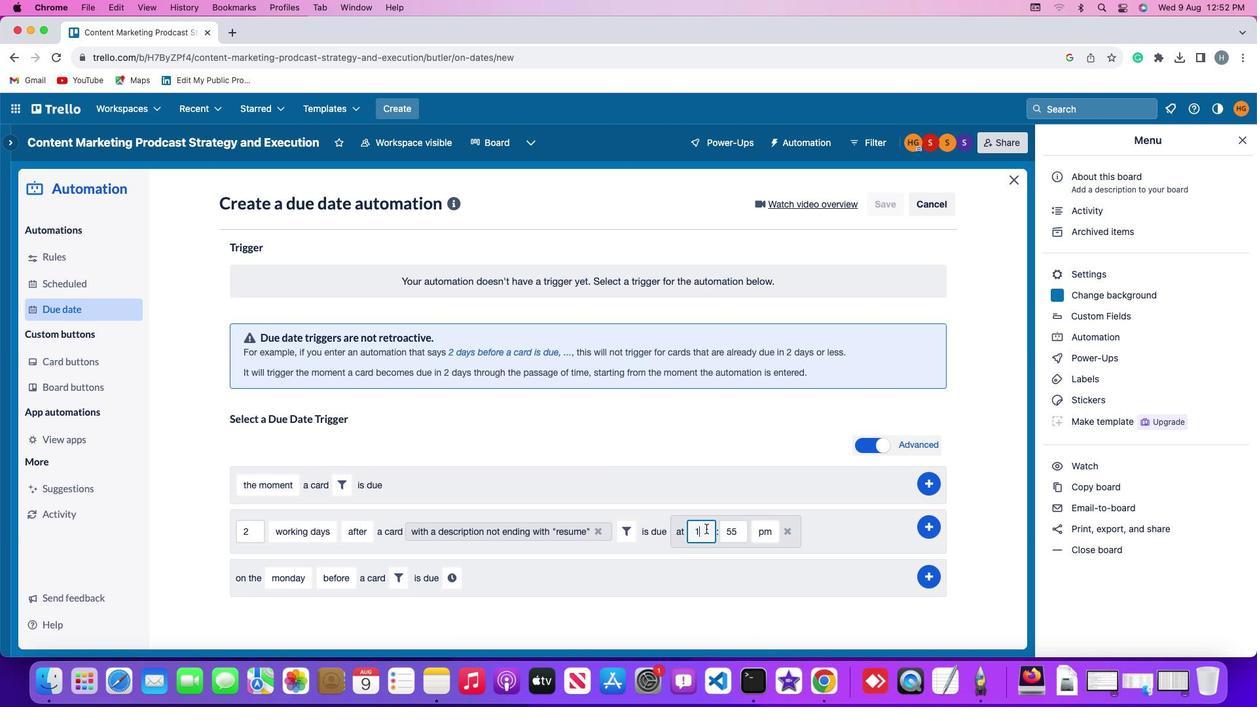 
Action: Mouse moved to (705, 527)
Screenshot: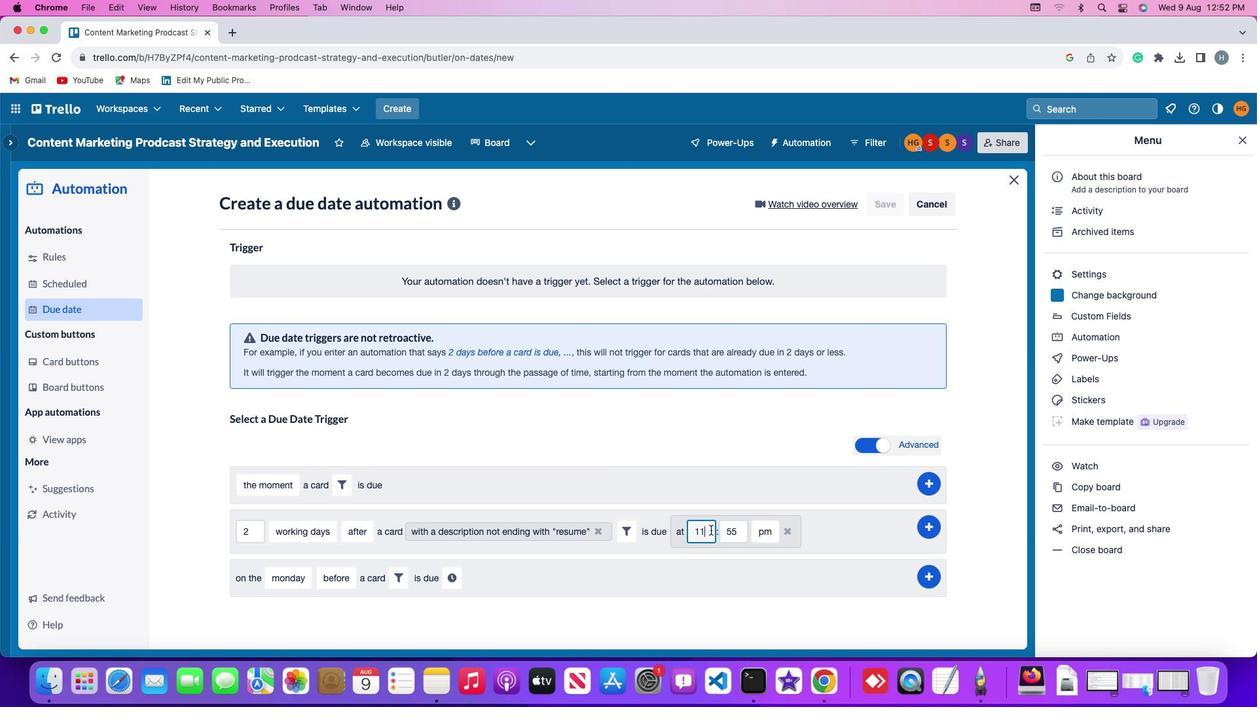 
Action: Key pressed '1'
Screenshot: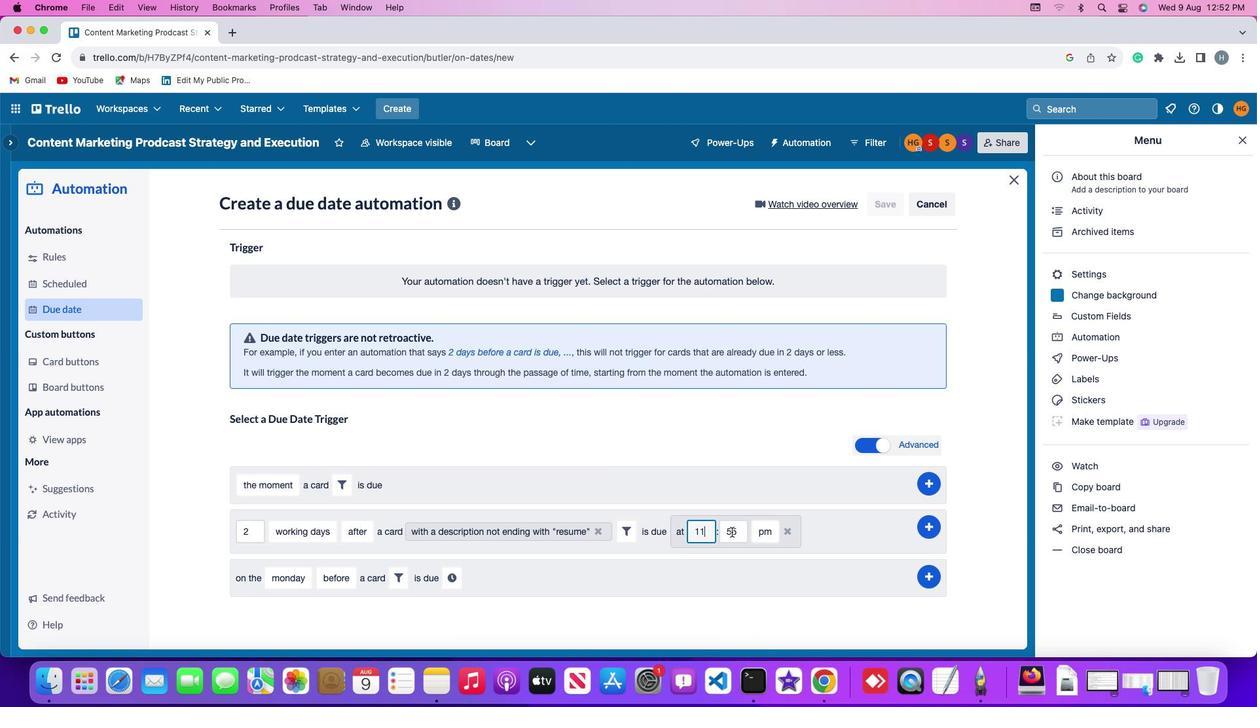 
Action: Mouse moved to (740, 530)
Screenshot: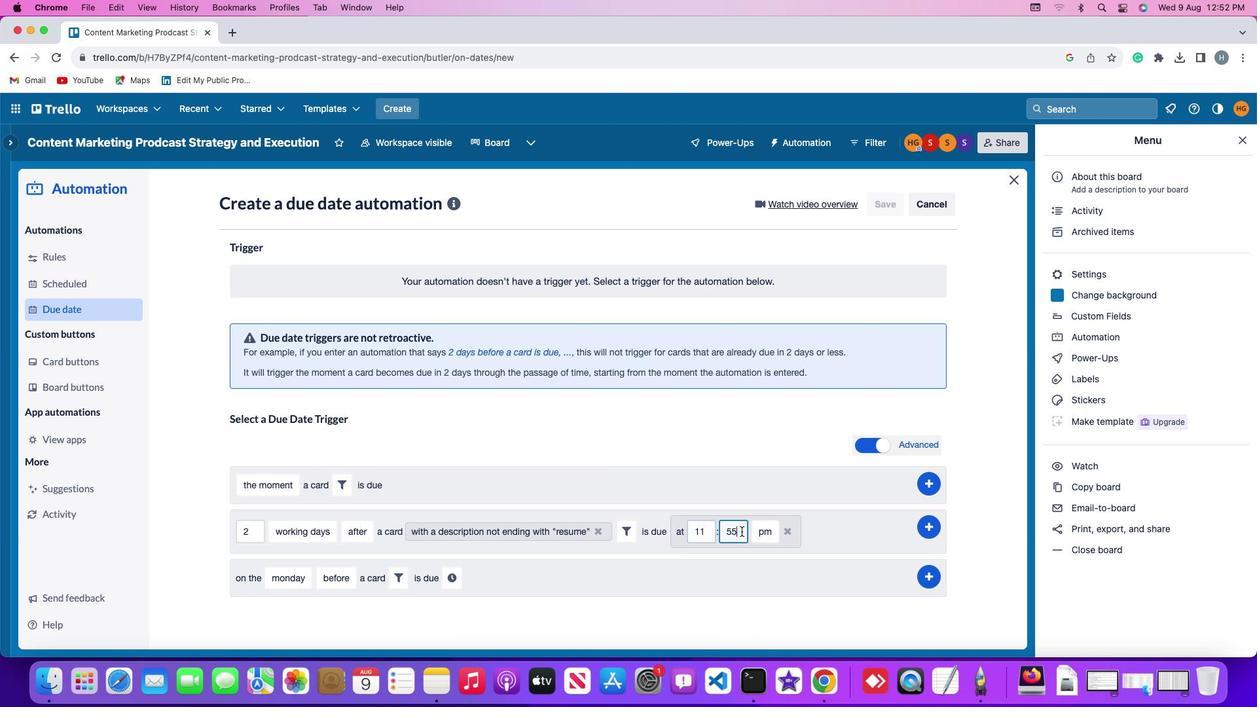 
Action: Mouse pressed left at (740, 530)
Screenshot: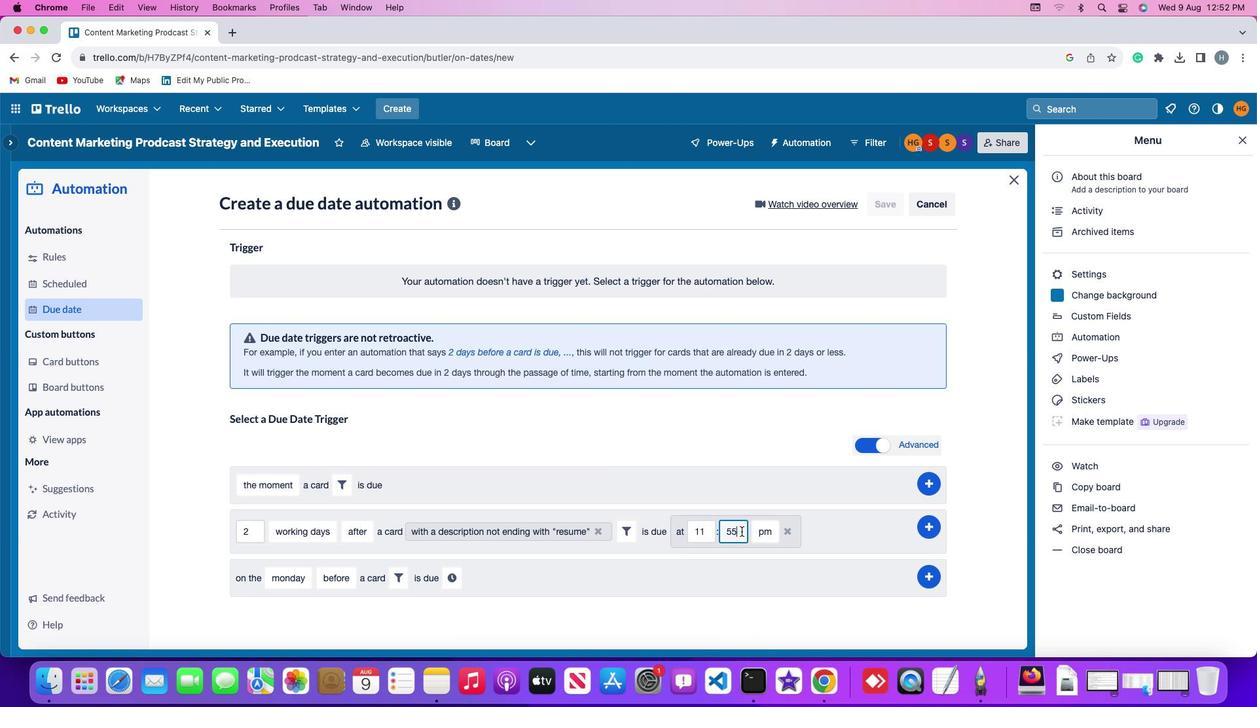 
Action: Key pressed Key.backspaceKey.backspaceKey.backspace
Screenshot: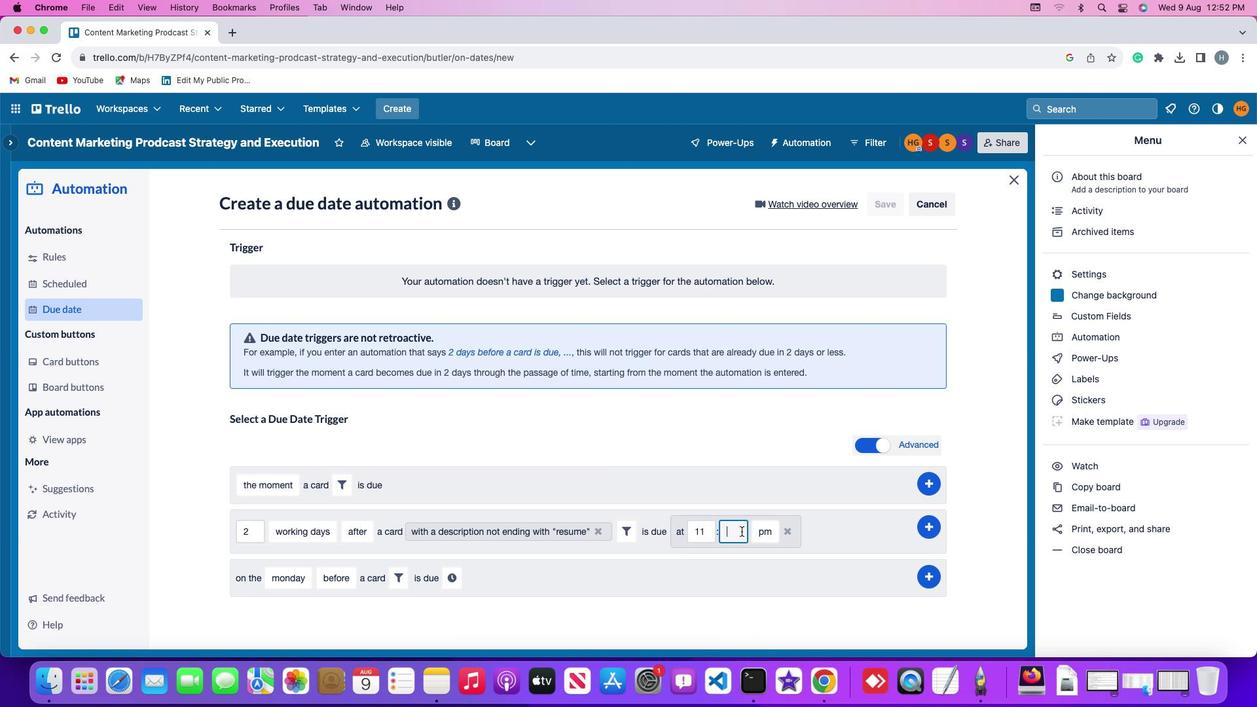 
Action: Mouse moved to (740, 530)
Screenshot: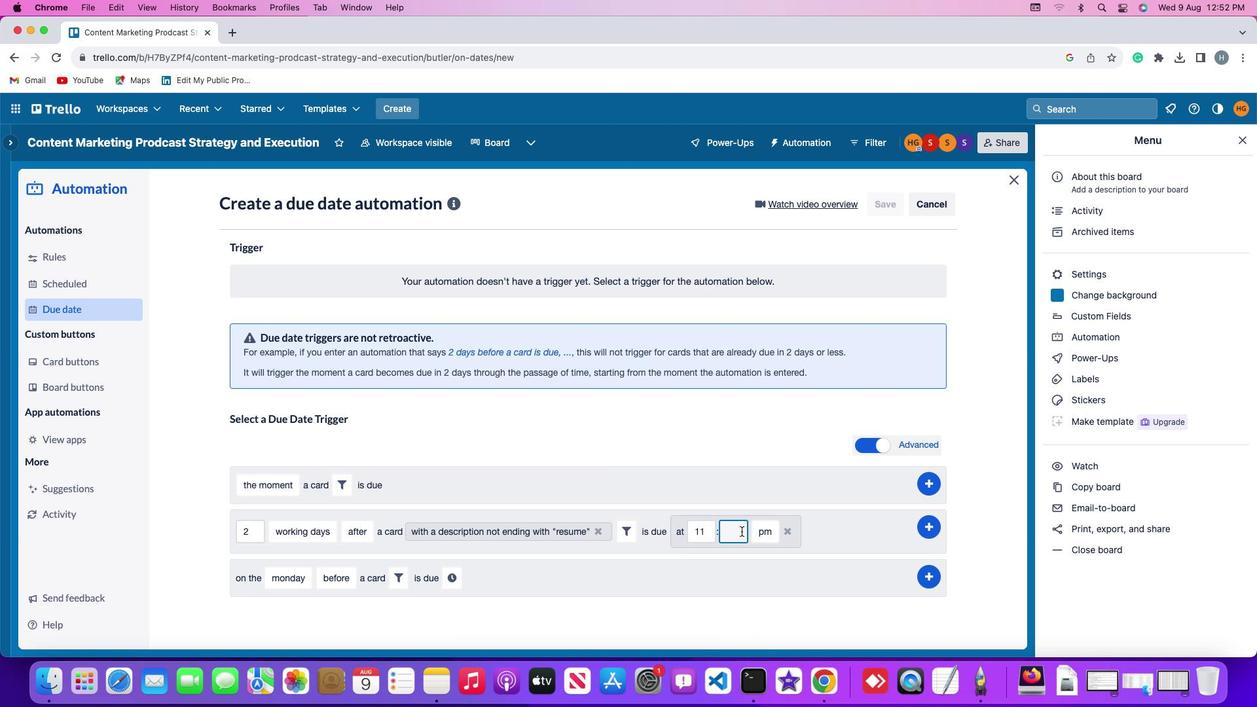 
Action: Key pressed '0'
Screenshot: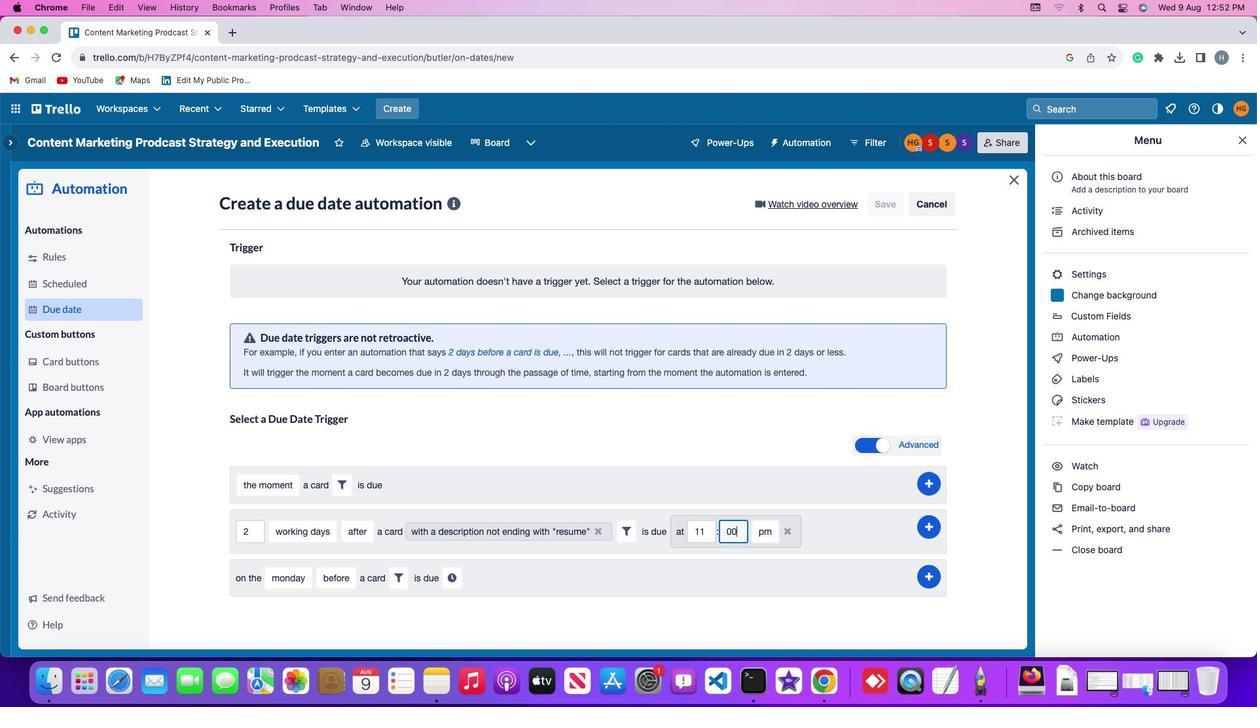 
Action: Mouse moved to (740, 530)
Screenshot: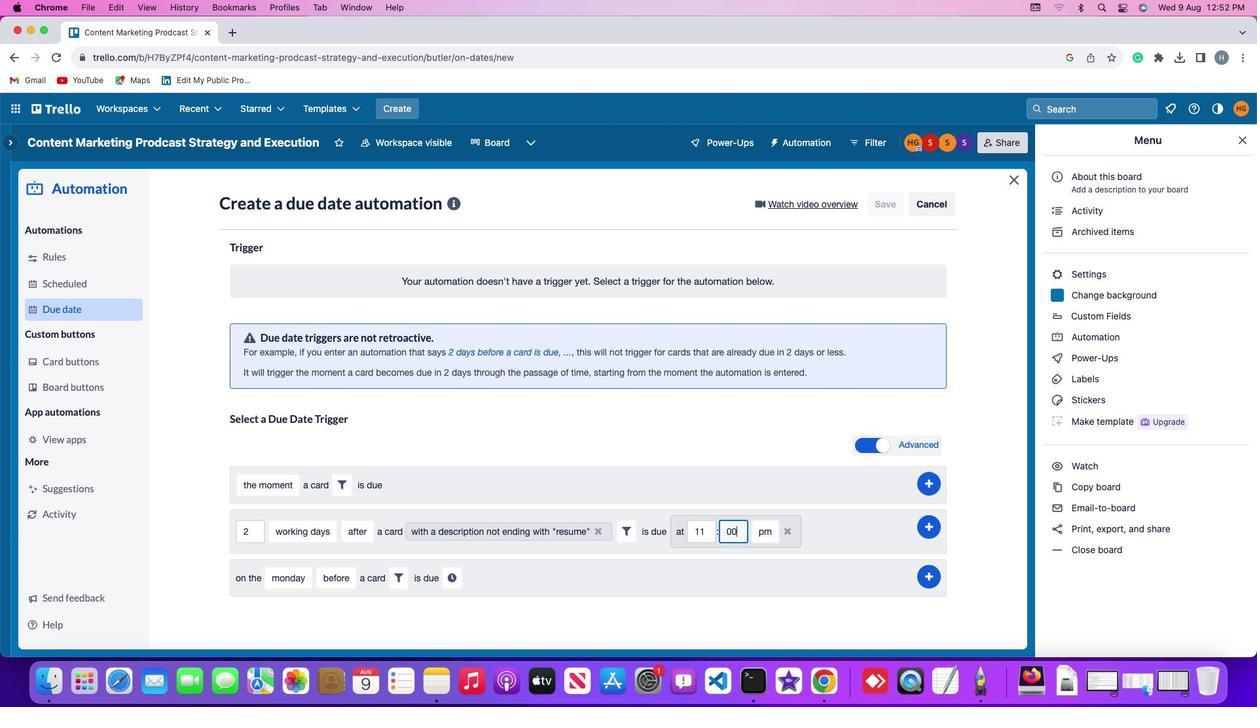 
Action: Key pressed '0'
Screenshot: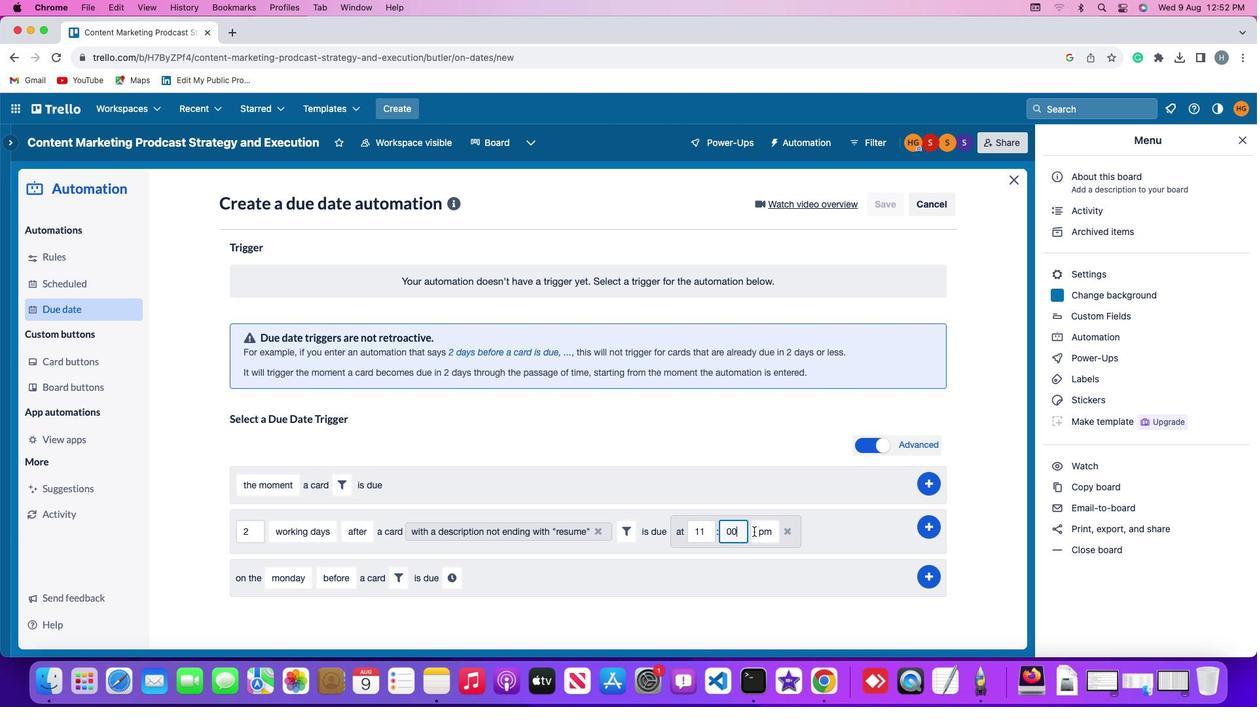 
Action: Mouse moved to (770, 530)
Screenshot: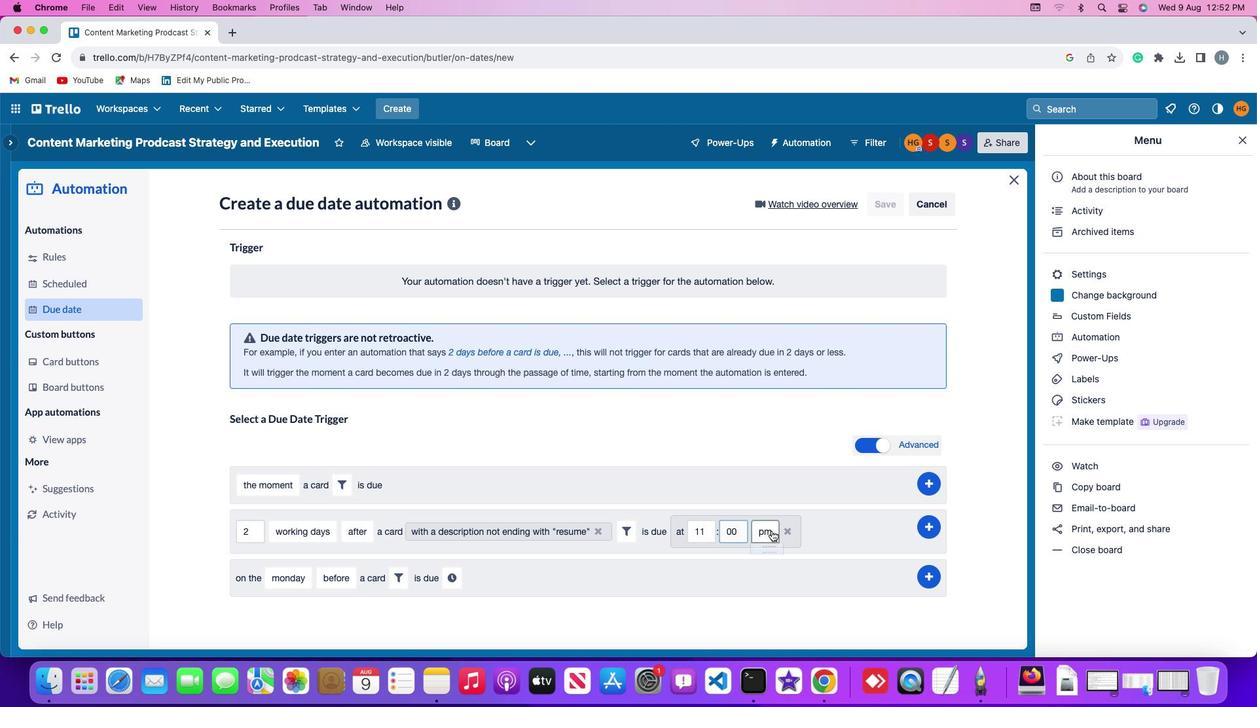 
Action: Mouse pressed left at (770, 530)
Screenshot: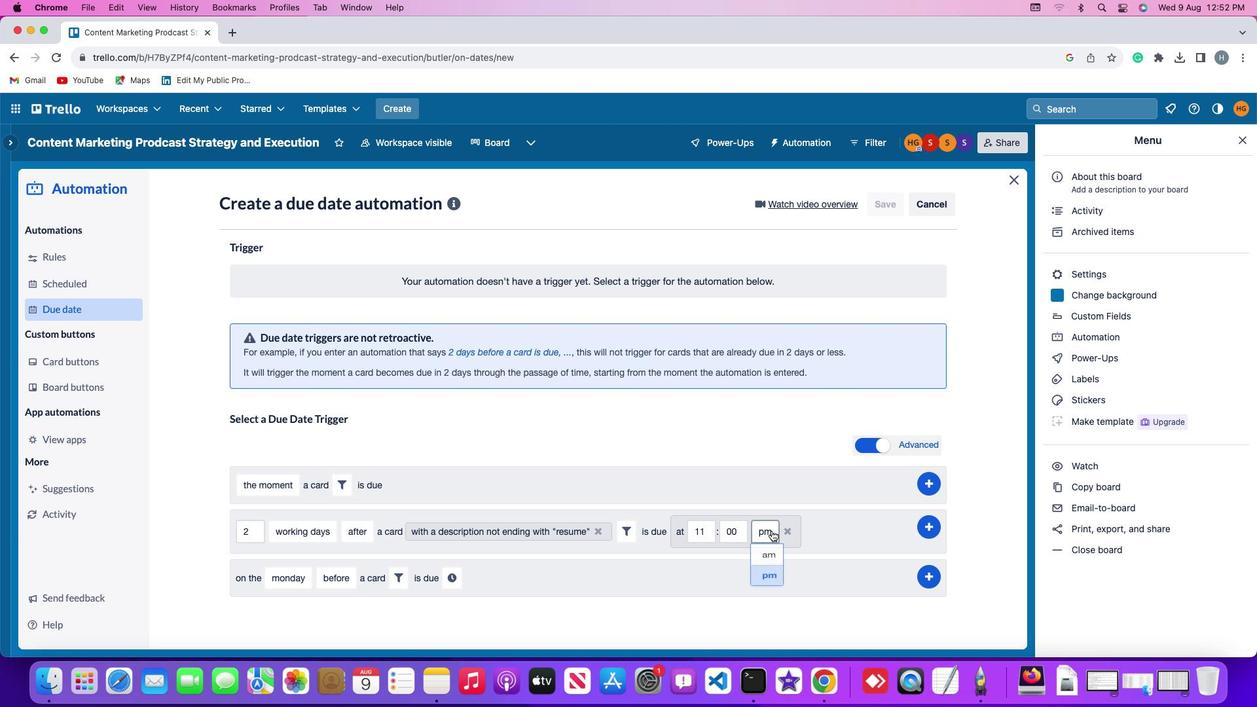 
Action: Mouse moved to (767, 552)
Screenshot: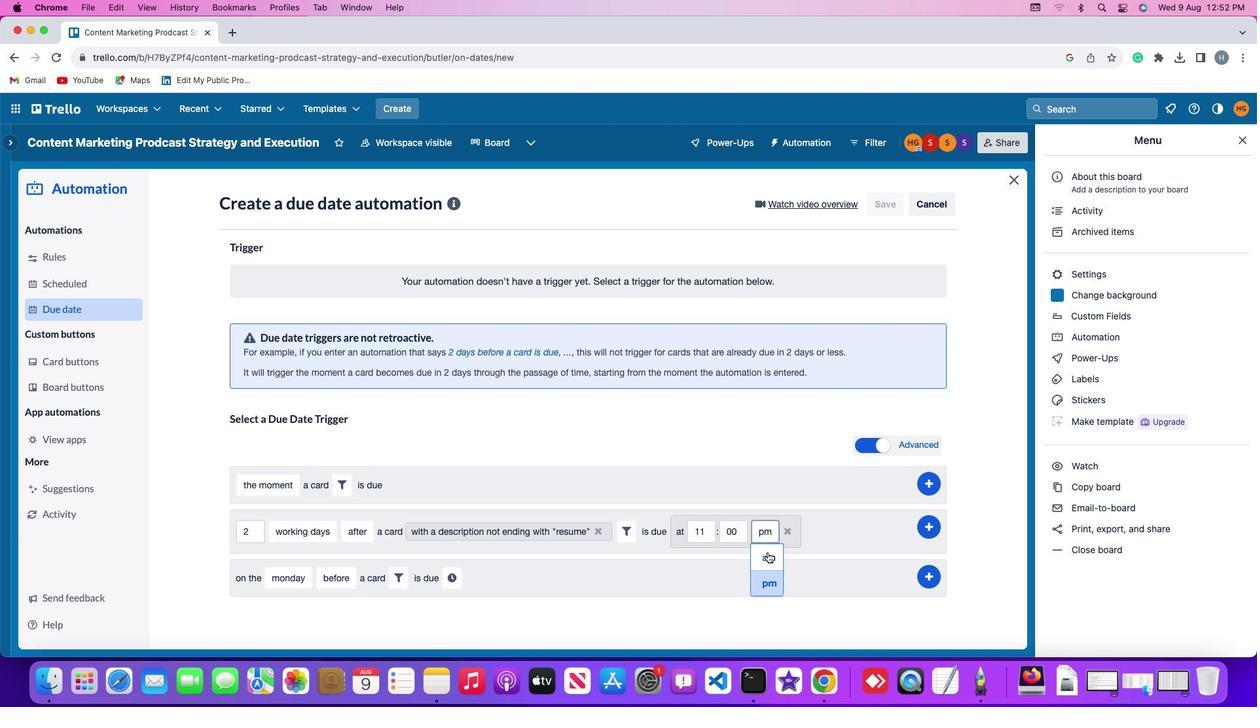 
Action: Mouse pressed left at (767, 552)
Screenshot: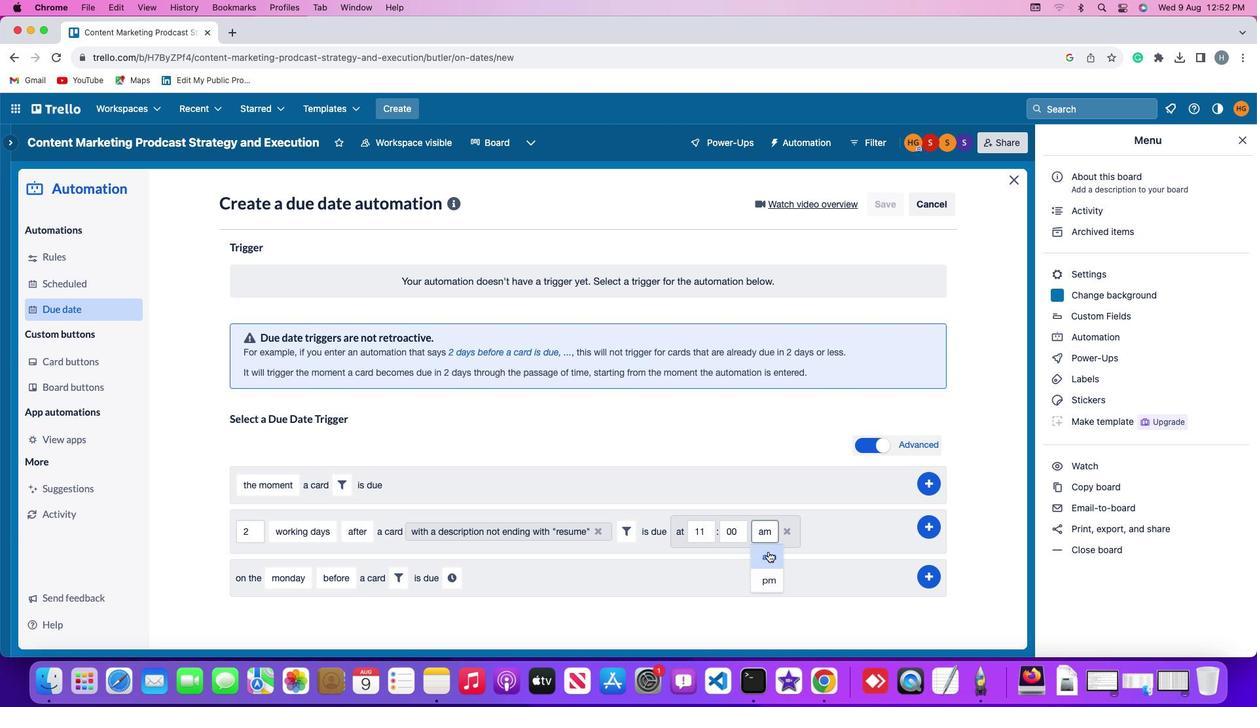 
Action: Mouse moved to (927, 524)
Screenshot: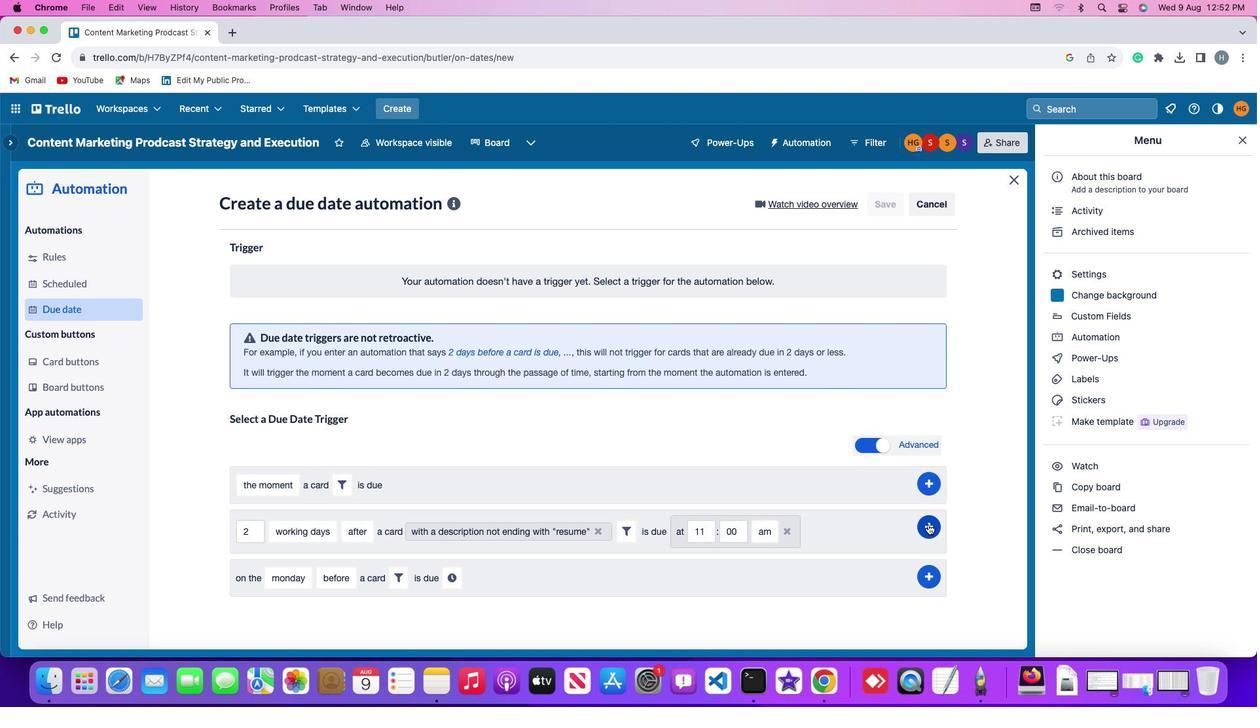 
Action: Mouse pressed left at (927, 524)
Screenshot: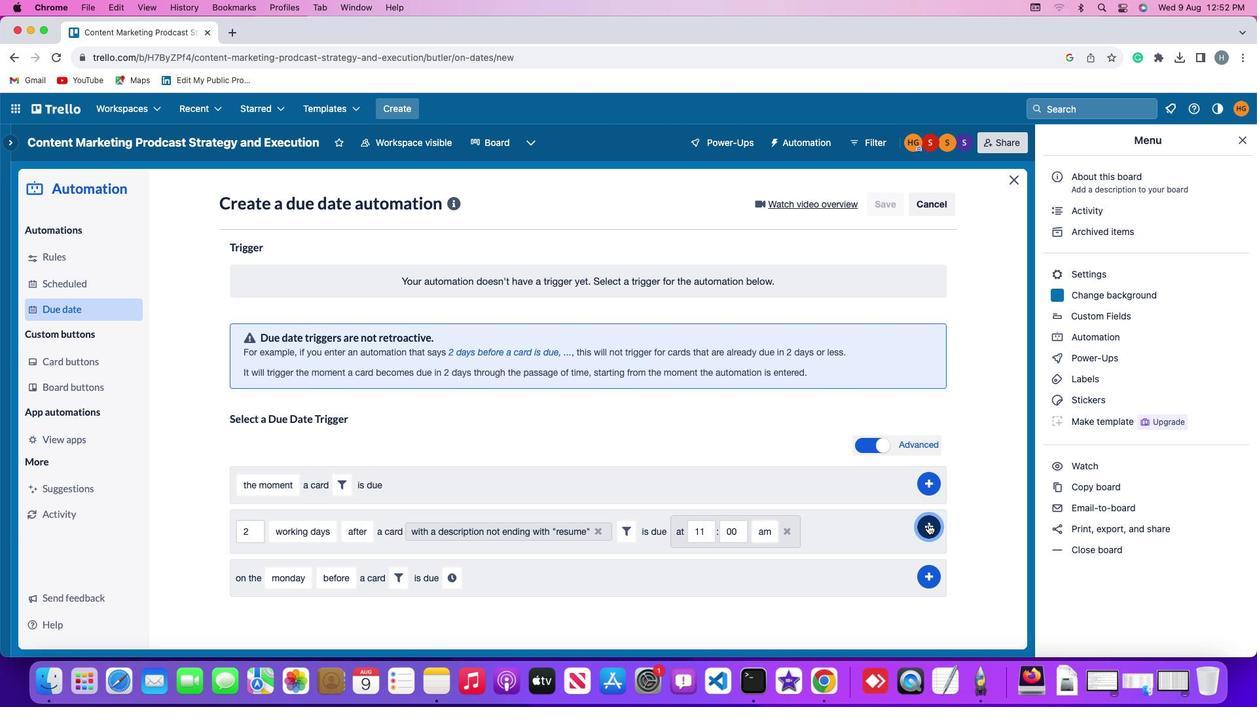 
Action: Mouse moved to (972, 389)
Screenshot: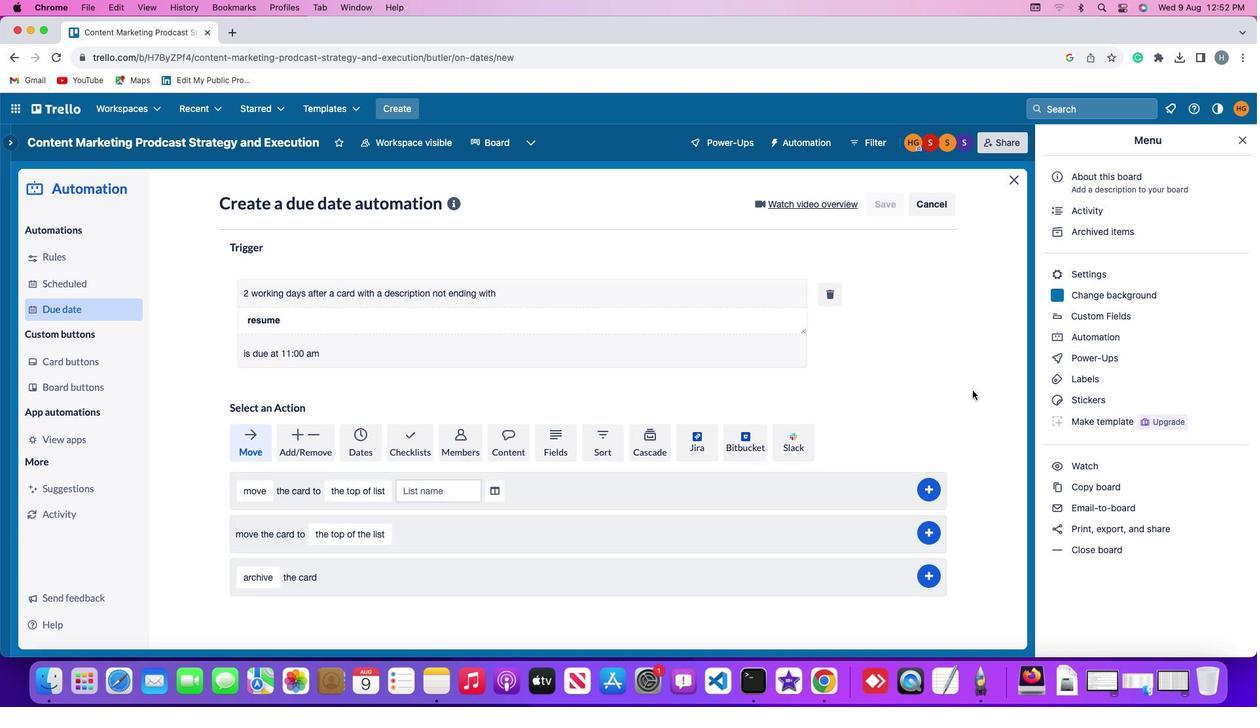 
